 Task: Research Airbnb properties in Ar Rahad, Sudan from 8th November, 2023 to 19th November, 2023 for 1 adult. Place can be shared room with 1  bedroom having 1 bed and 1 bathroom. Property type can be hotel. Look for 4 properties as per requirement.
Action: Mouse moved to (482, 108)
Screenshot: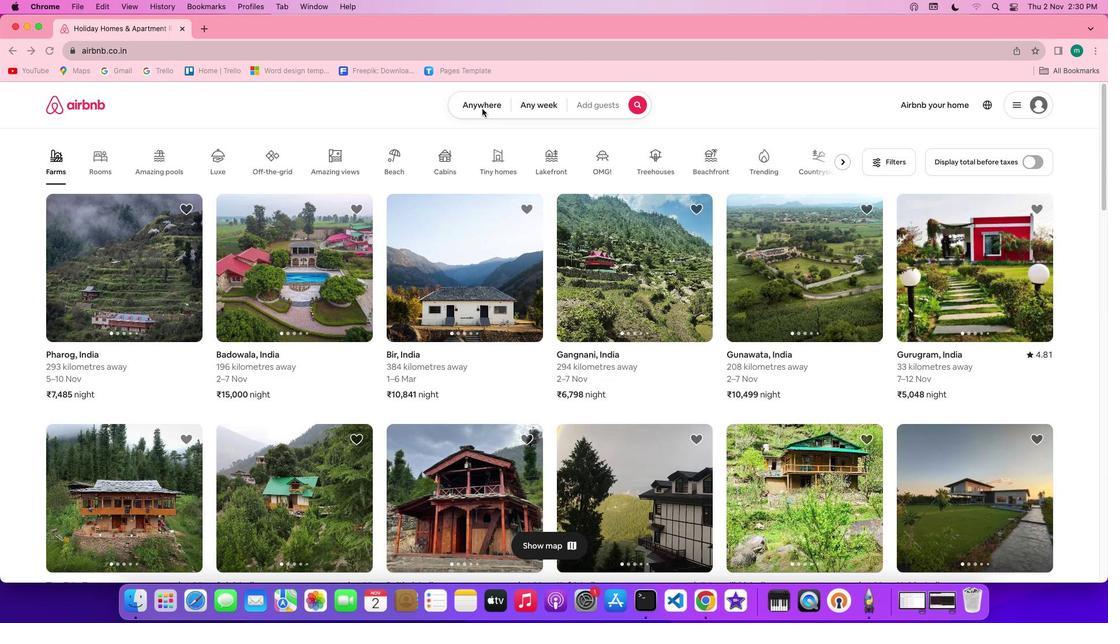 
Action: Mouse pressed left at (482, 108)
Screenshot: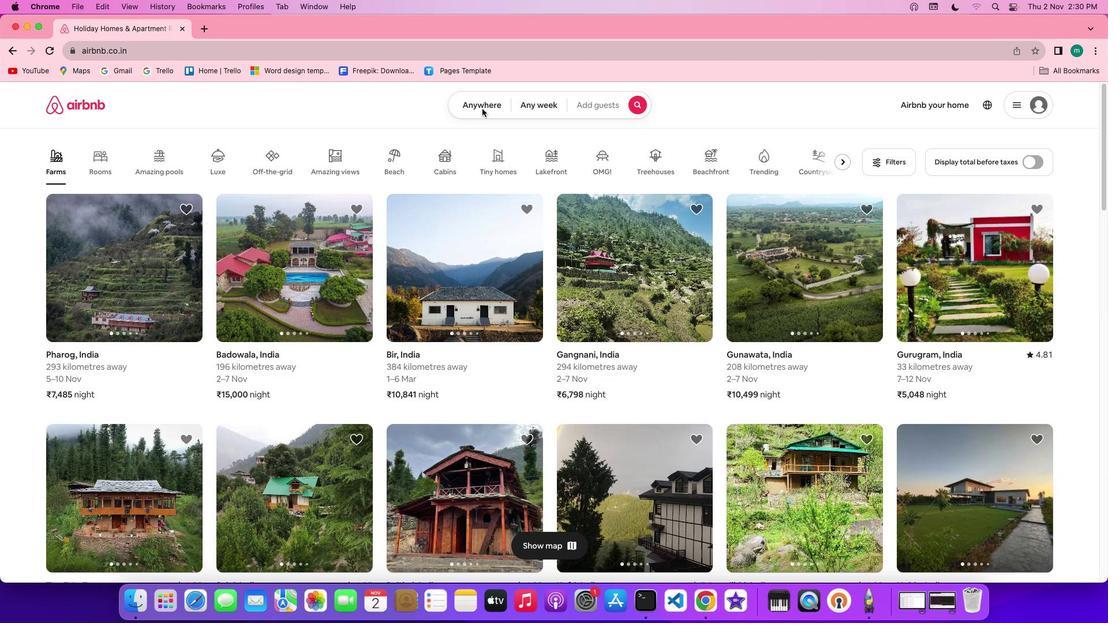 
Action: Mouse pressed left at (482, 108)
Screenshot: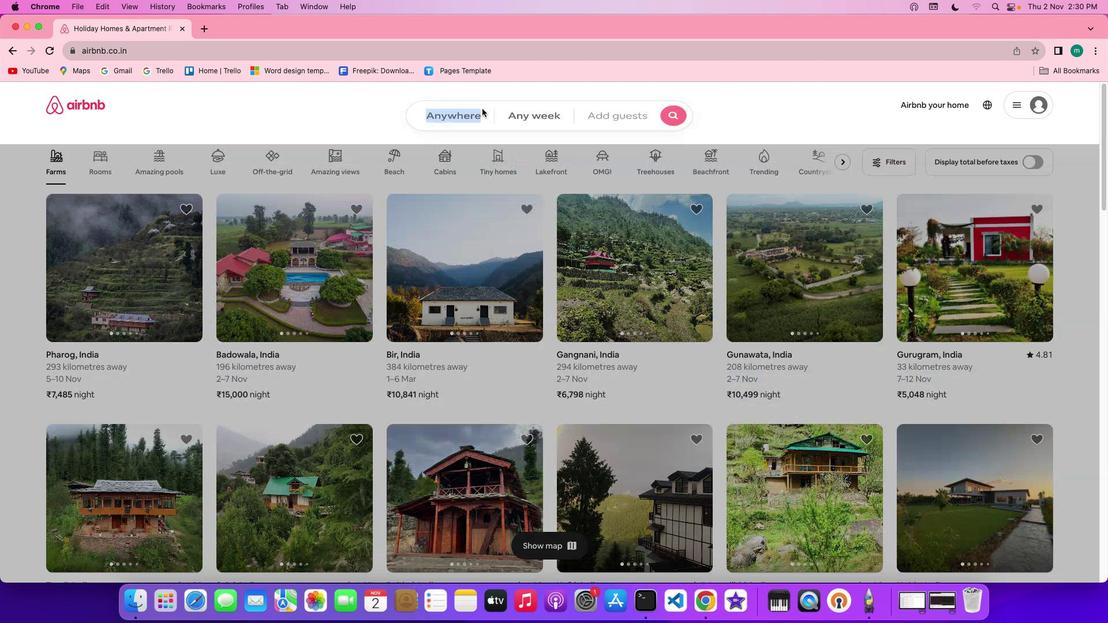 
Action: Mouse moved to (406, 149)
Screenshot: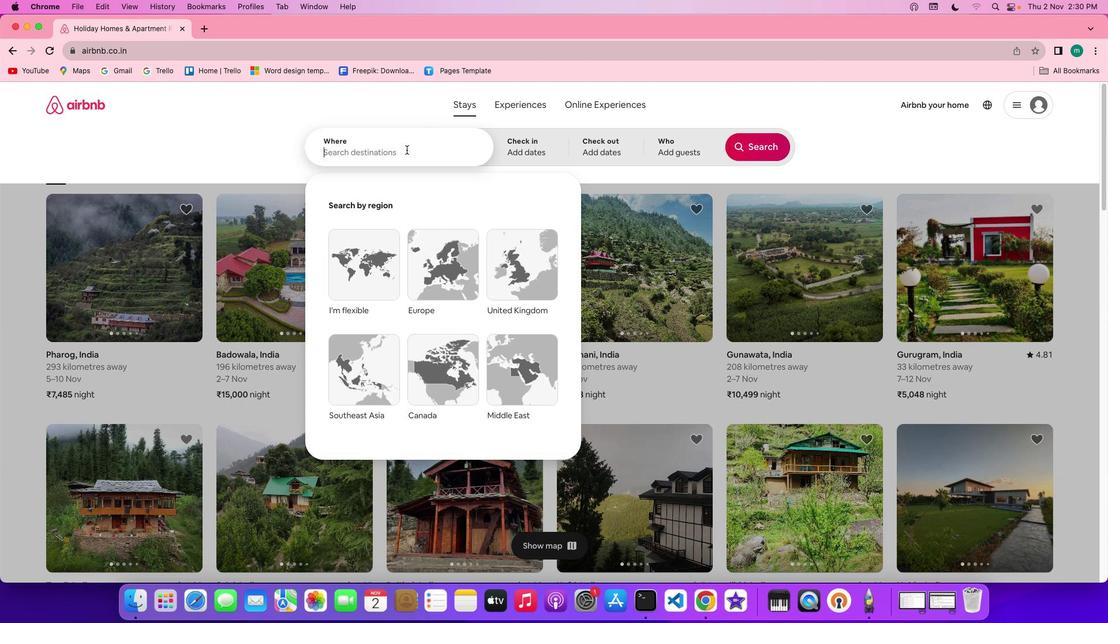 
Action: Key pressed Key.shift'A''r'Key.spaceKey.shift'R''a''h''a''d'','Key.spaceKey.shift'S''u''d''a''n'
Screenshot: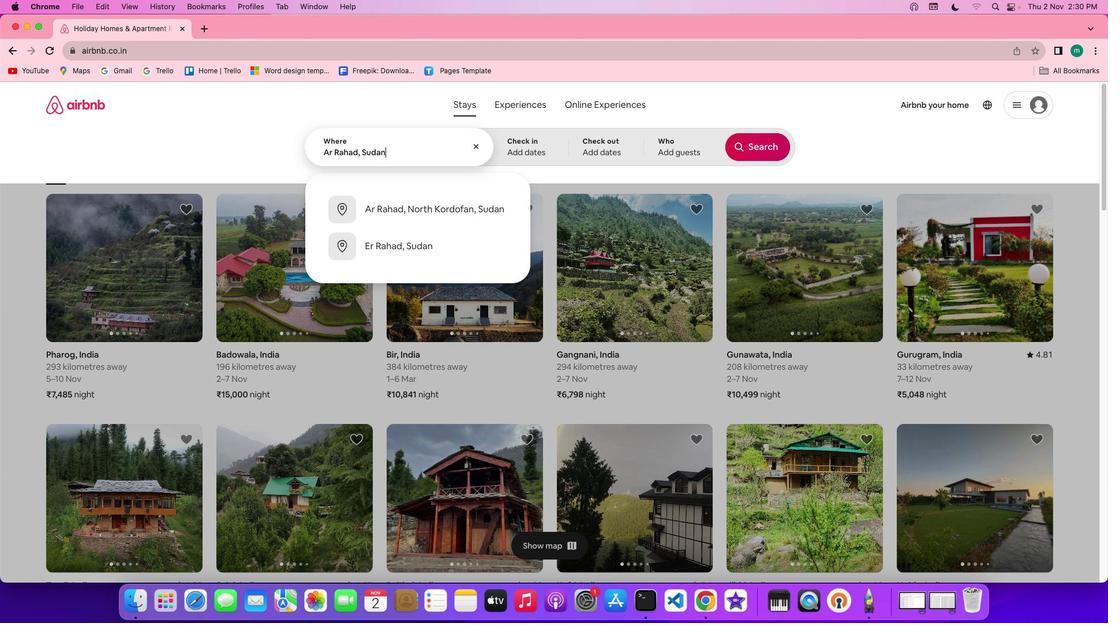 
Action: Mouse moved to (521, 147)
Screenshot: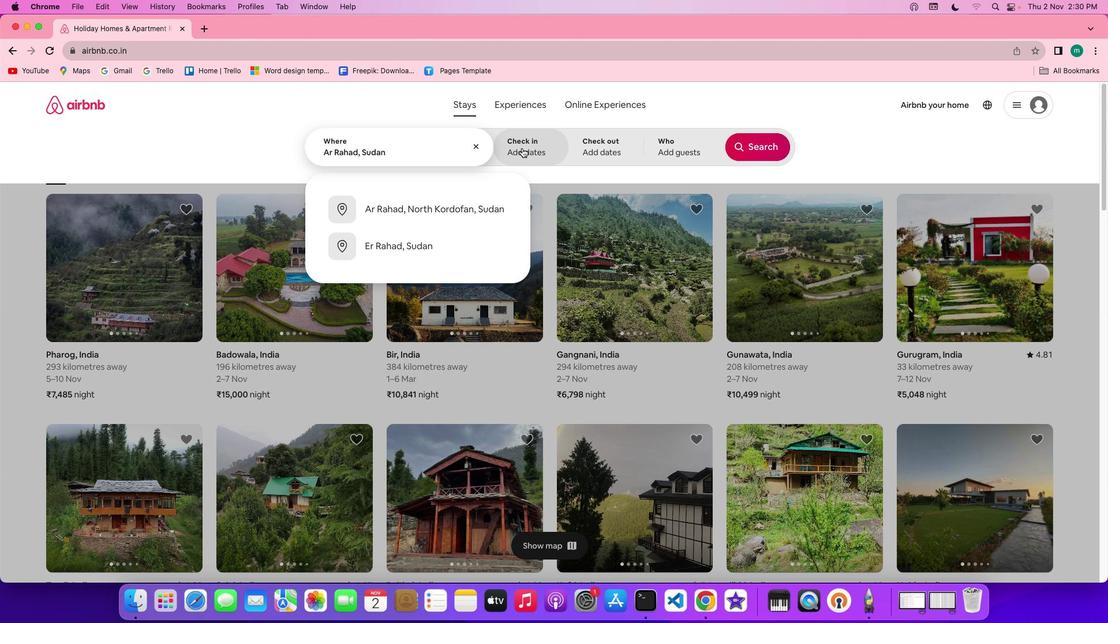 
Action: Mouse pressed left at (521, 147)
Screenshot: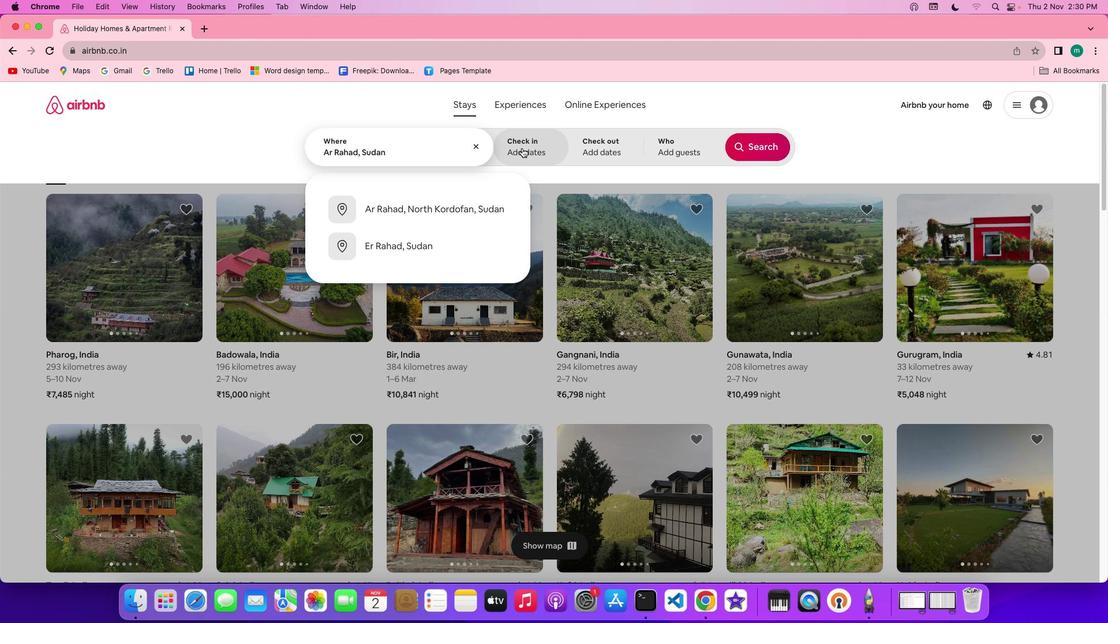 
Action: Mouse moved to (439, 315)
Screenshot: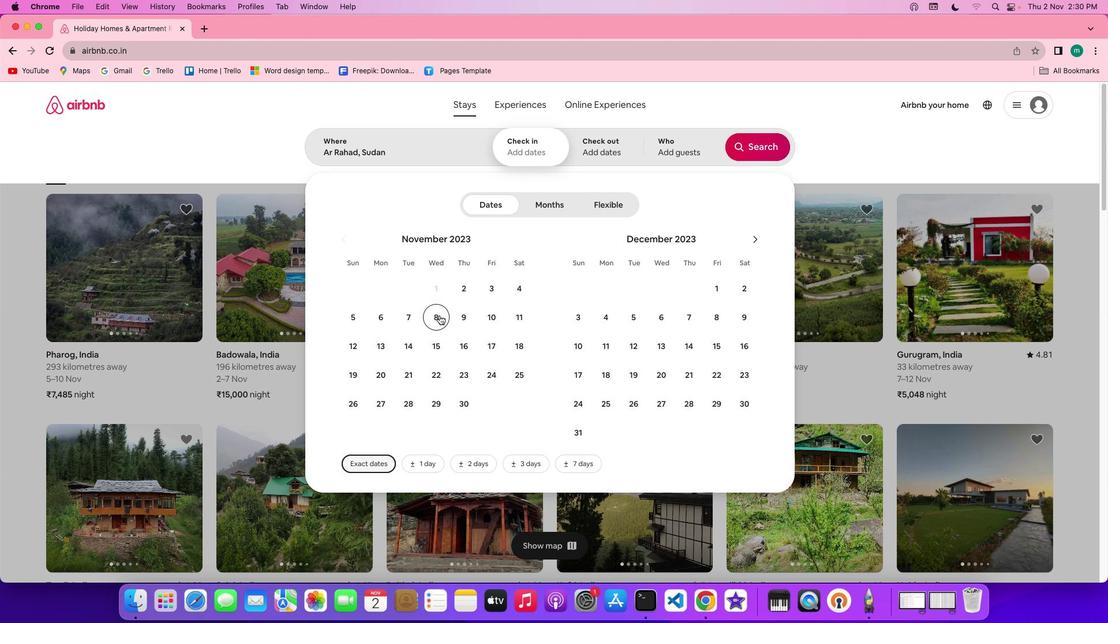 
Action: Mouse pressed left at (439, 315)
Screenshot: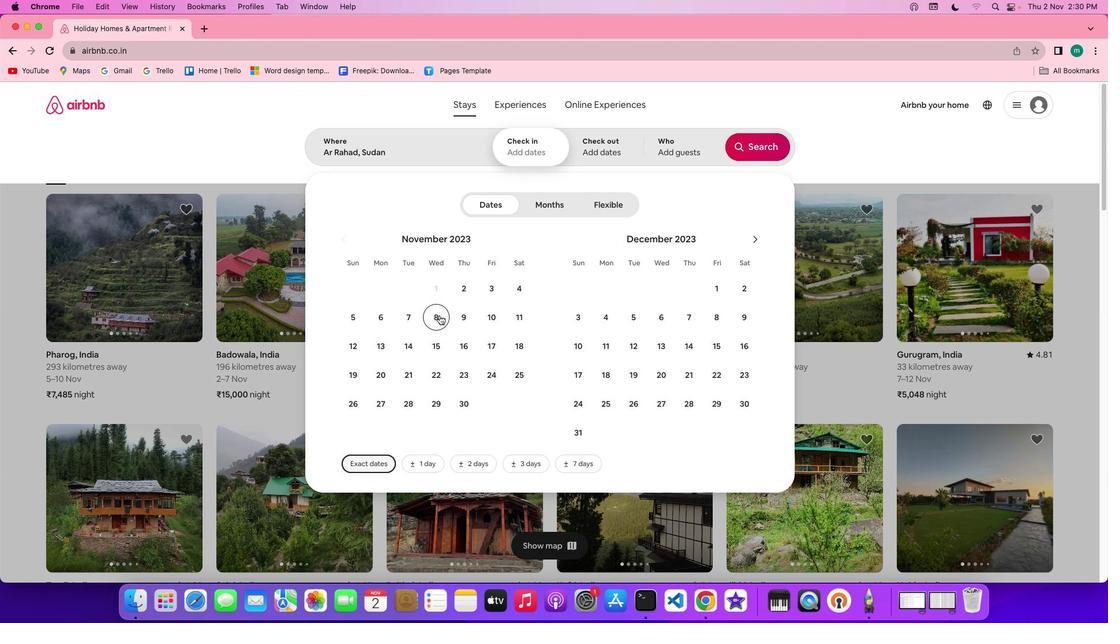 
Action: Mouse moved to (352, 372)
Screenshot: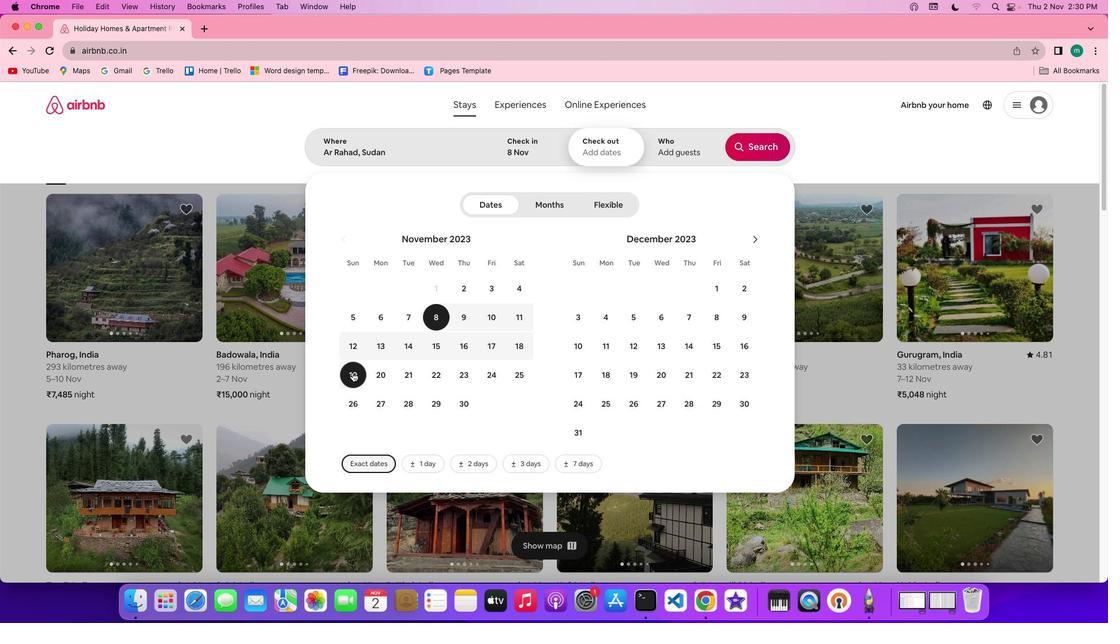 
Action: Mouse pressed left at (352, 372)
Screenshot: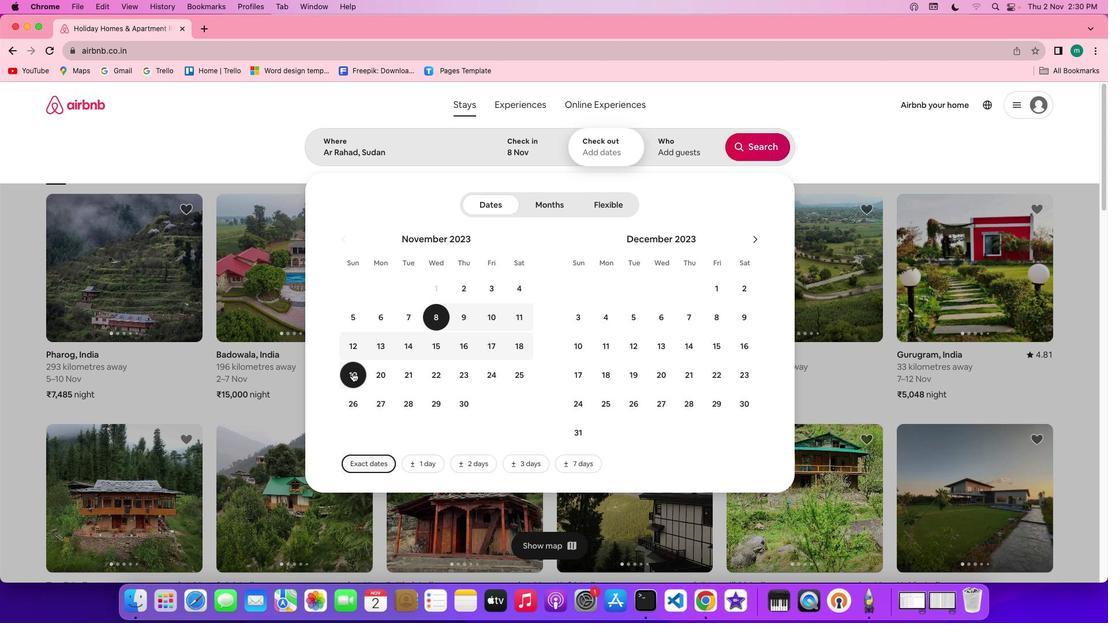 
Action: Mouse moved to (677, 155)
Screenshot: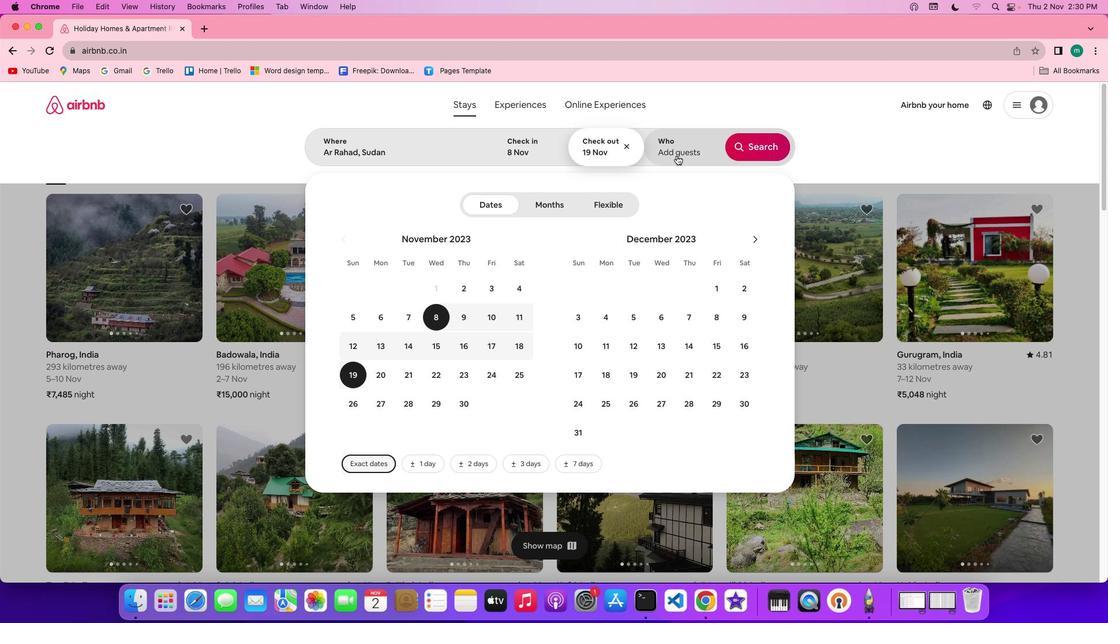 
Action: Mouse pressed left at (677, 155)
Screenshot: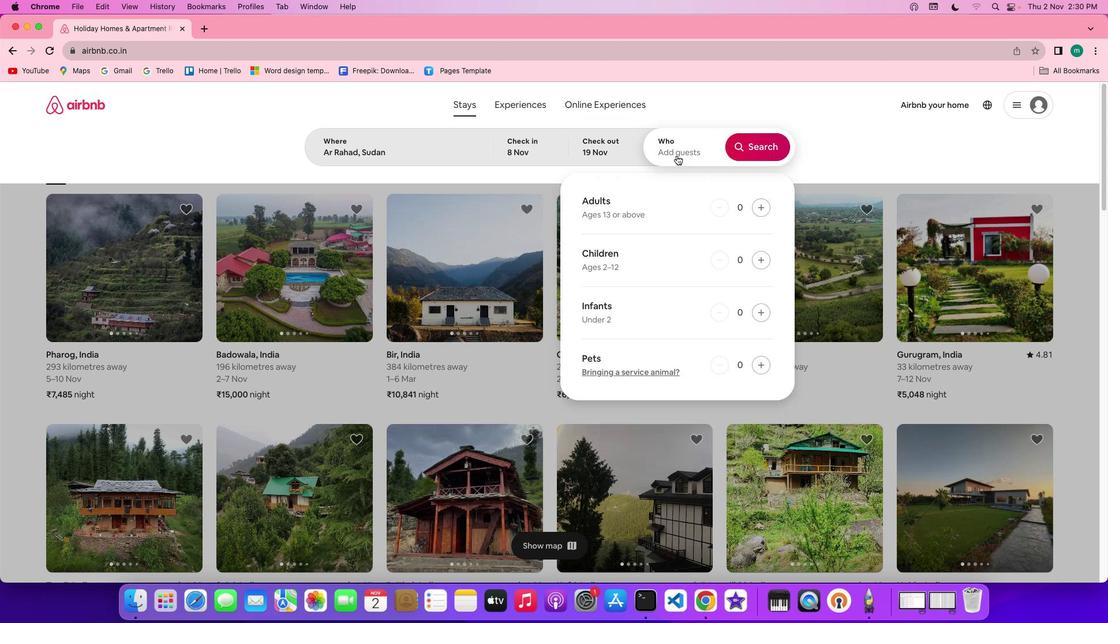 
Action: Mouse moved to (763, 212)
Screenshot: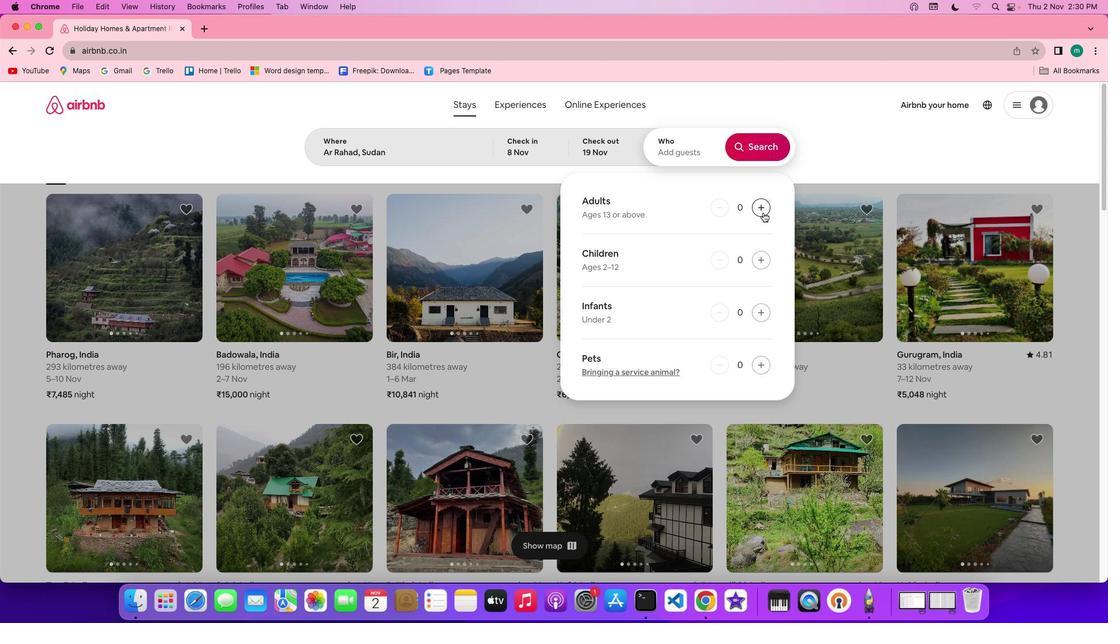 
Action: Mouse pressed left at (763, 212)
Screenshot: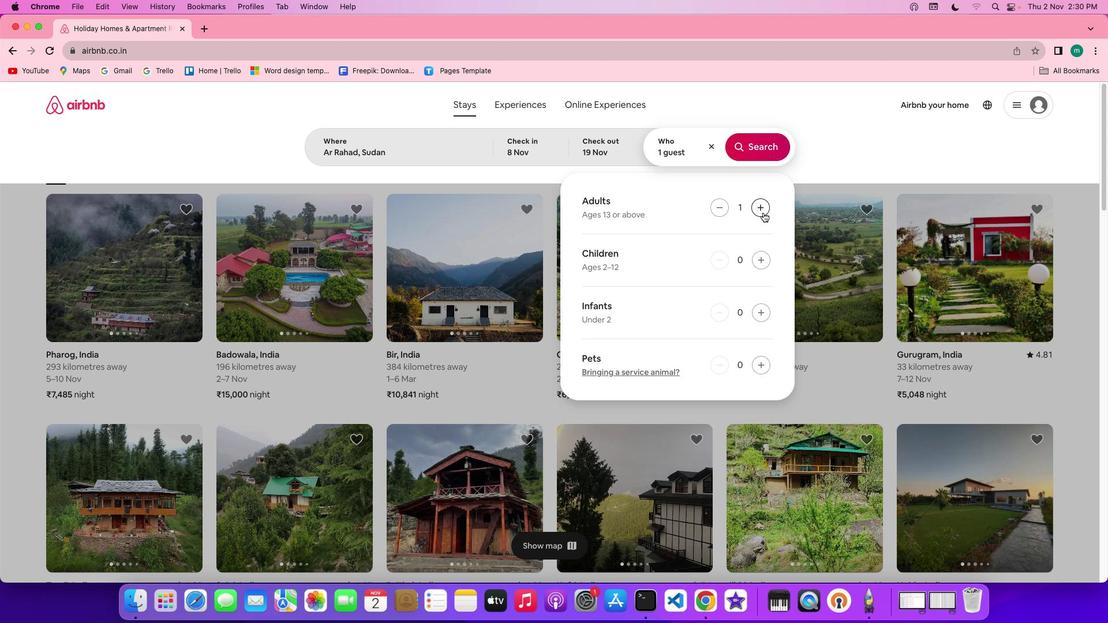 
Action: Mouse moved to (763, 154)
Screenshot: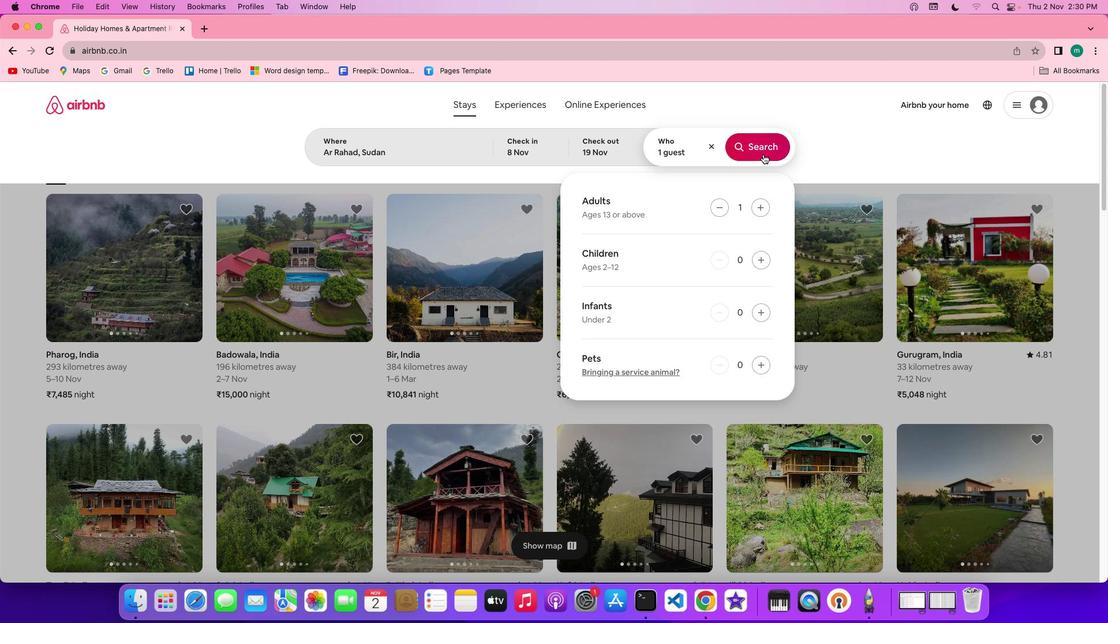
Action: Mouse pressed left at (763, 154)
Screenshot: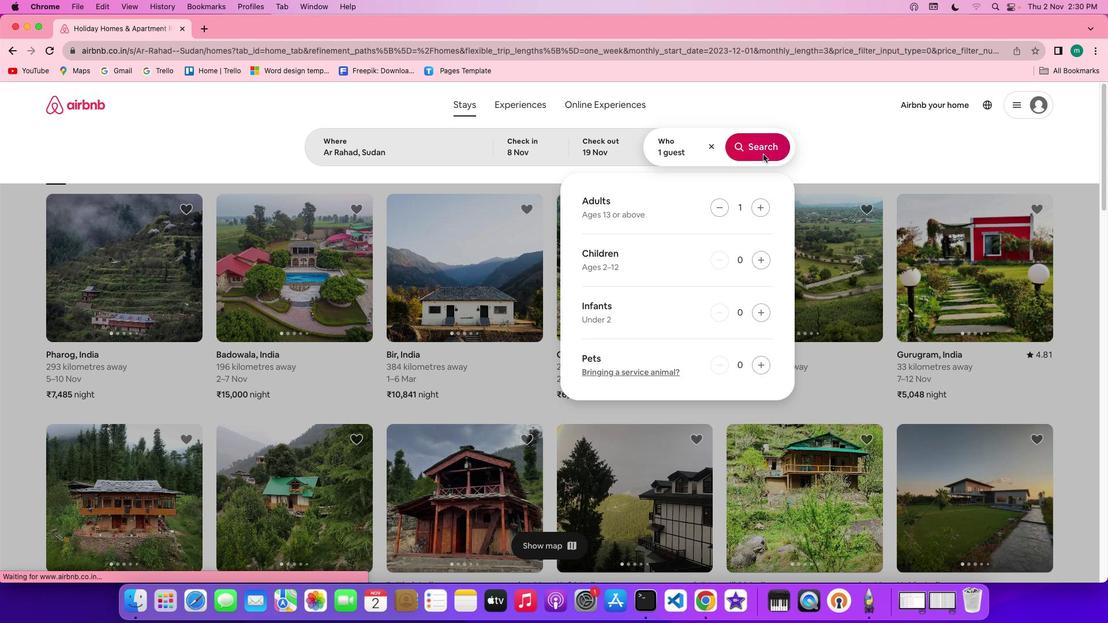 
Action: Mouse moved to (939, 150)
Screenshot: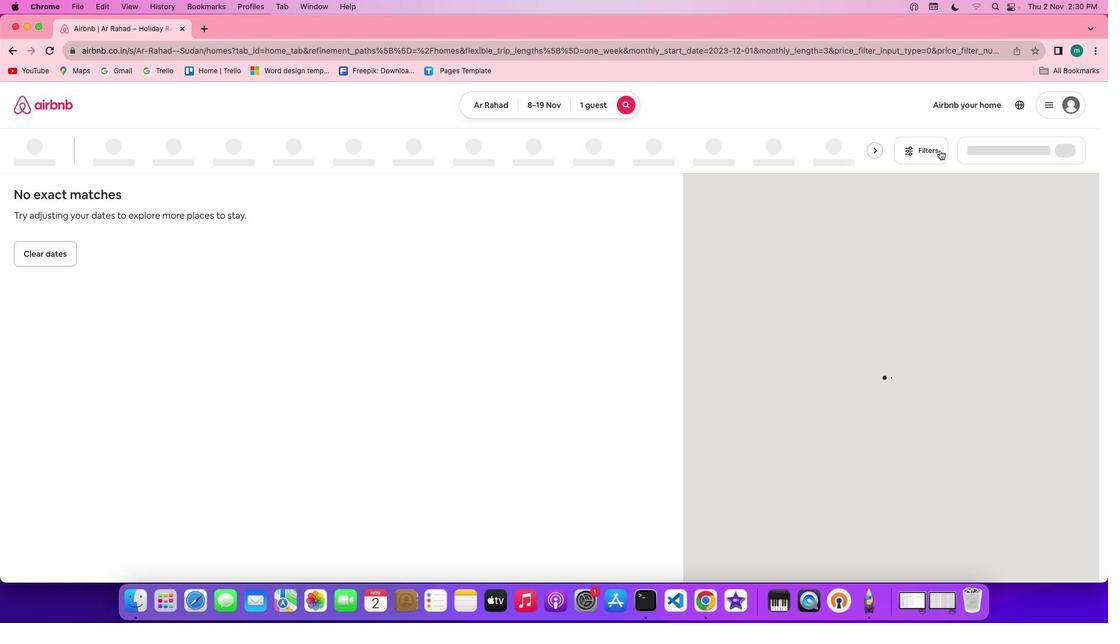 
Action: Mouse pressed left at (939, 150)
Screenshot: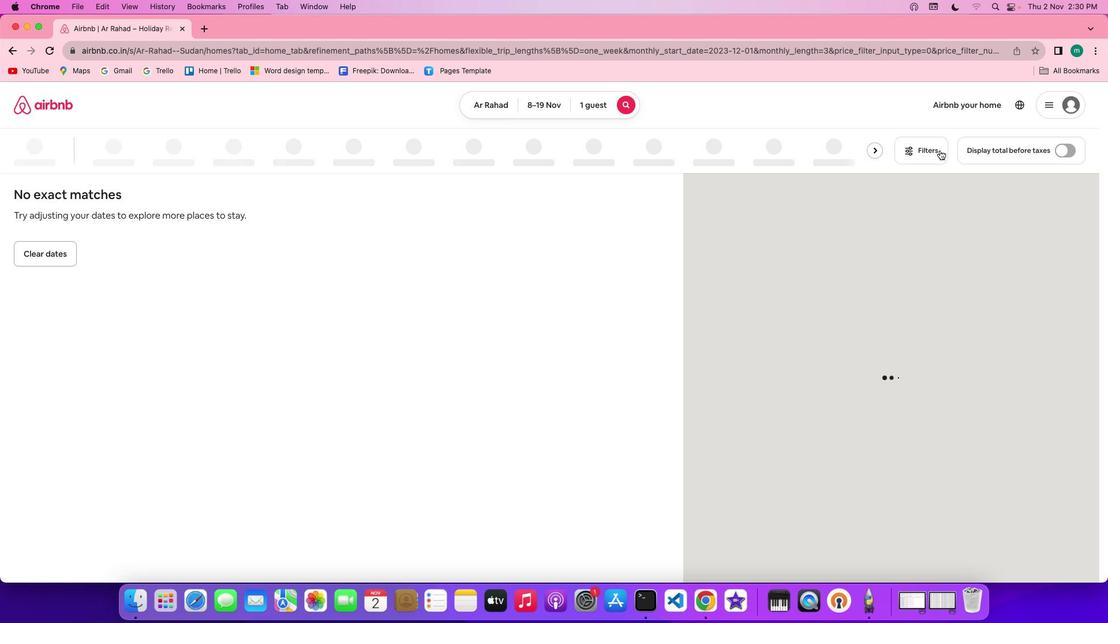 
Action: Mouse moved to (917, 148)
Screenshot: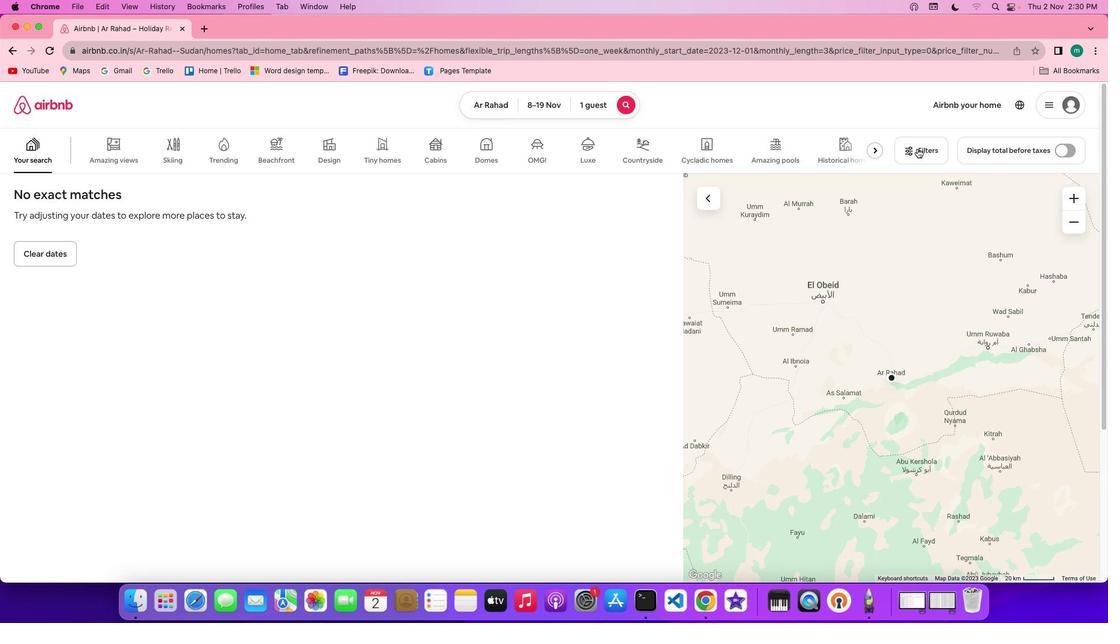 
Action: Mouse pressed left at (917, 148)
Screenshot: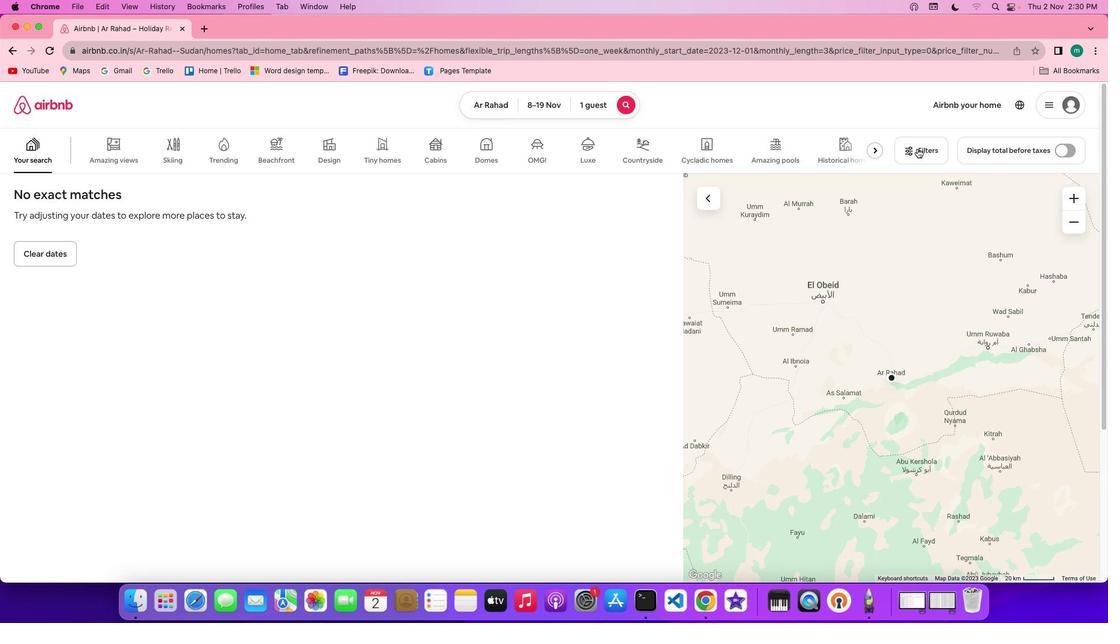 
Action: Mouse moved to (909, 148)
Screenshot: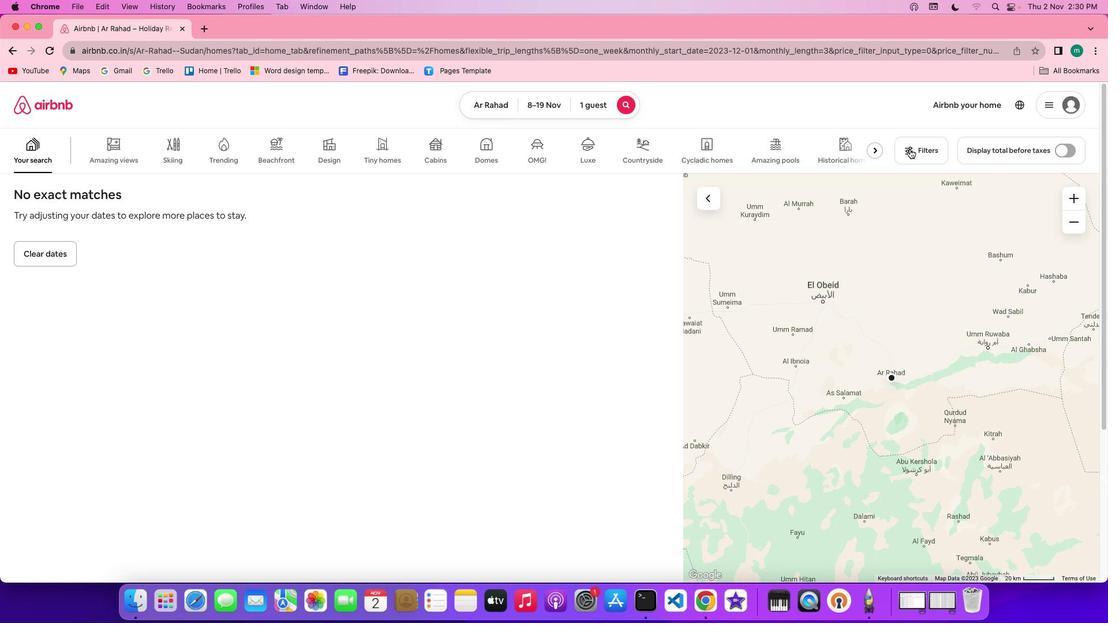 
Action: Mouse pressed left at (909, 148)
Screenshot: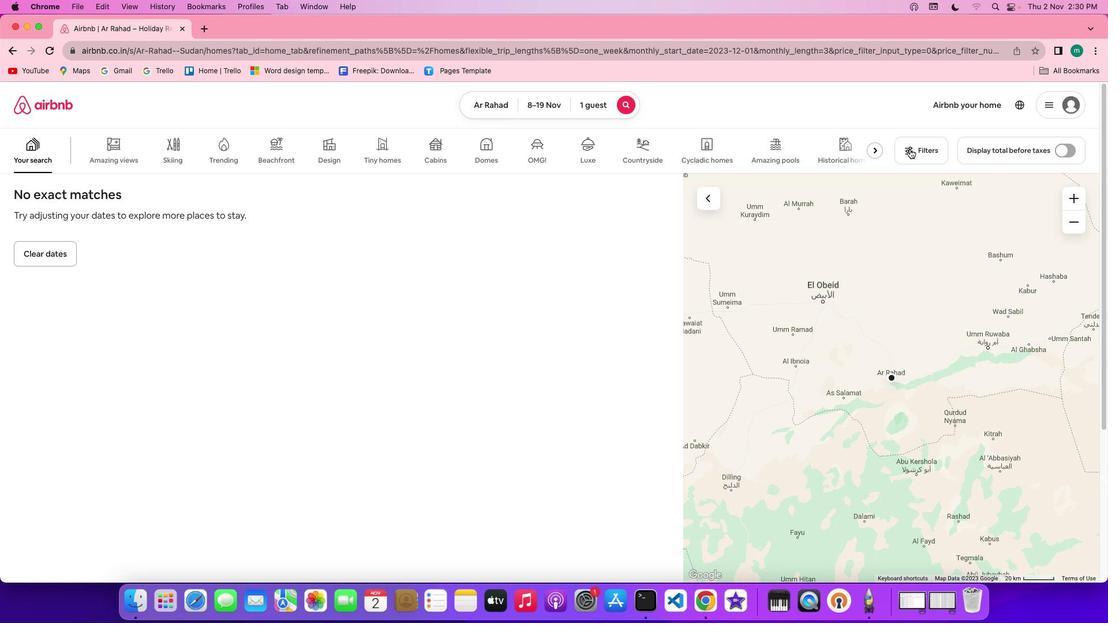 
Action: Mouse moved to (906, 151)
Screenshot: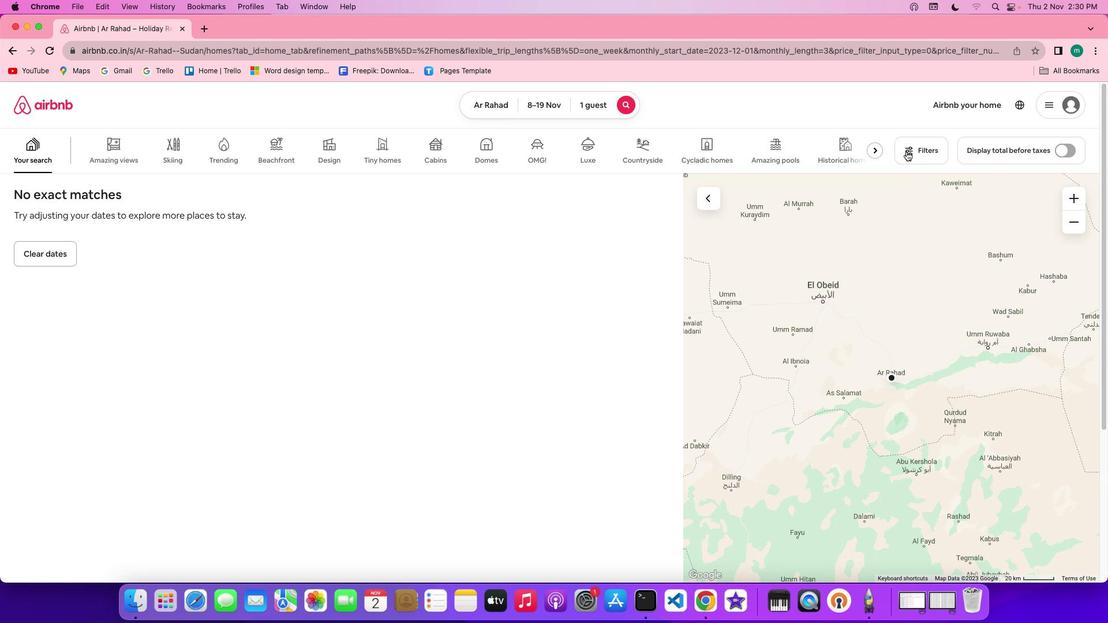 
Action: Mouse pressed left at (906, 151)
Screenshot: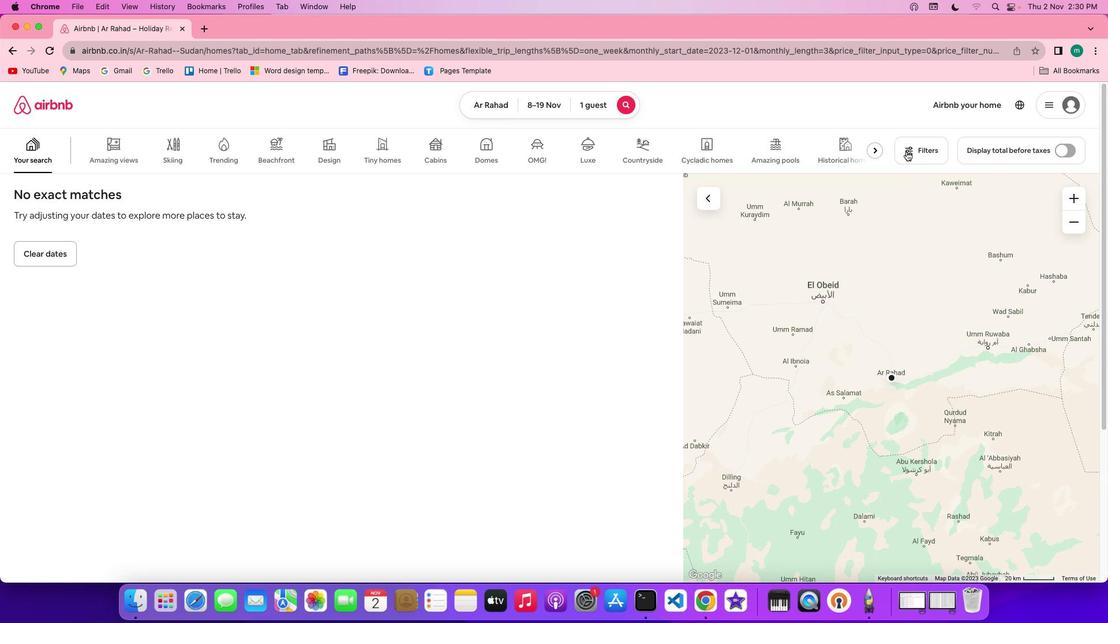 
Action: Mouse moved to (656, 293)
Screenshot: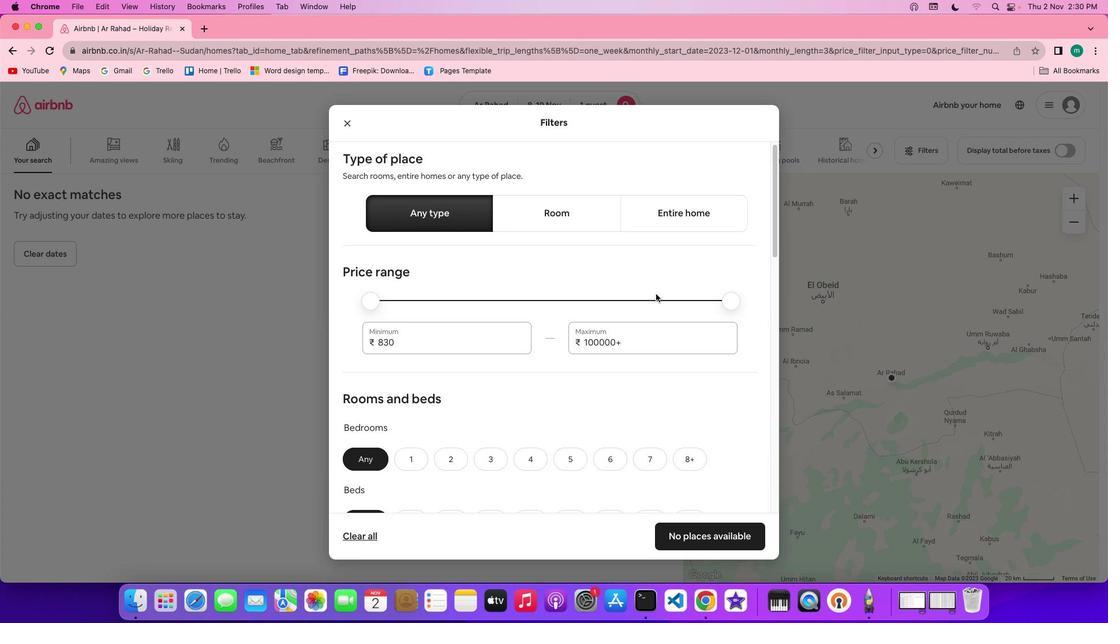 
Action: Mouse scrolled (656, 293) with delta (0, 0)
Screenshot: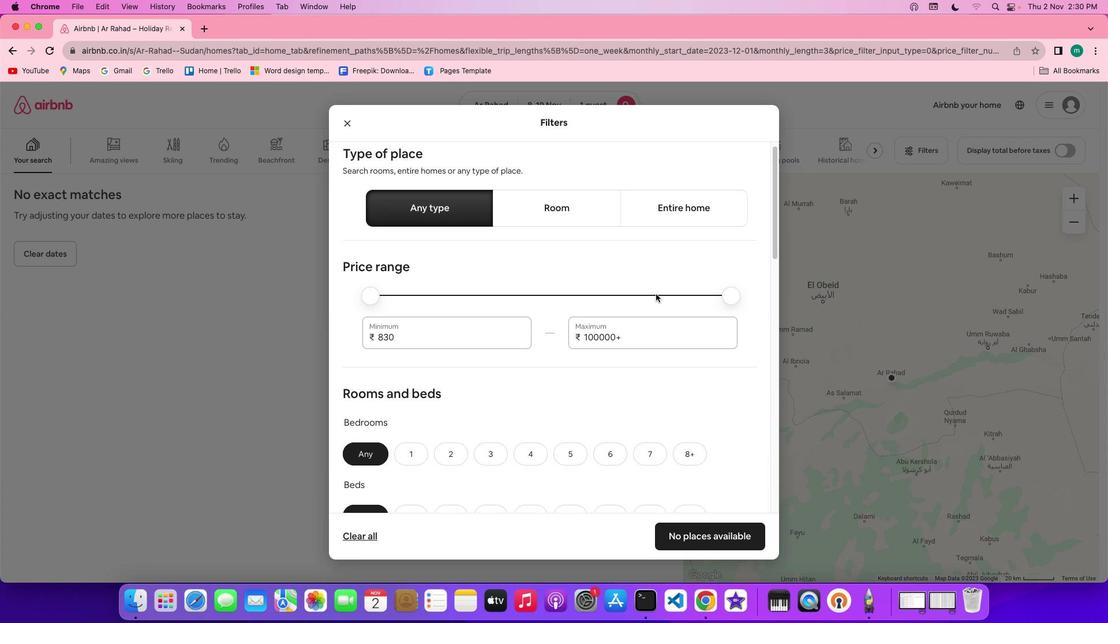 
Action: Mouse scrolled (656, 293) with delta (0, 0)
Screenshot: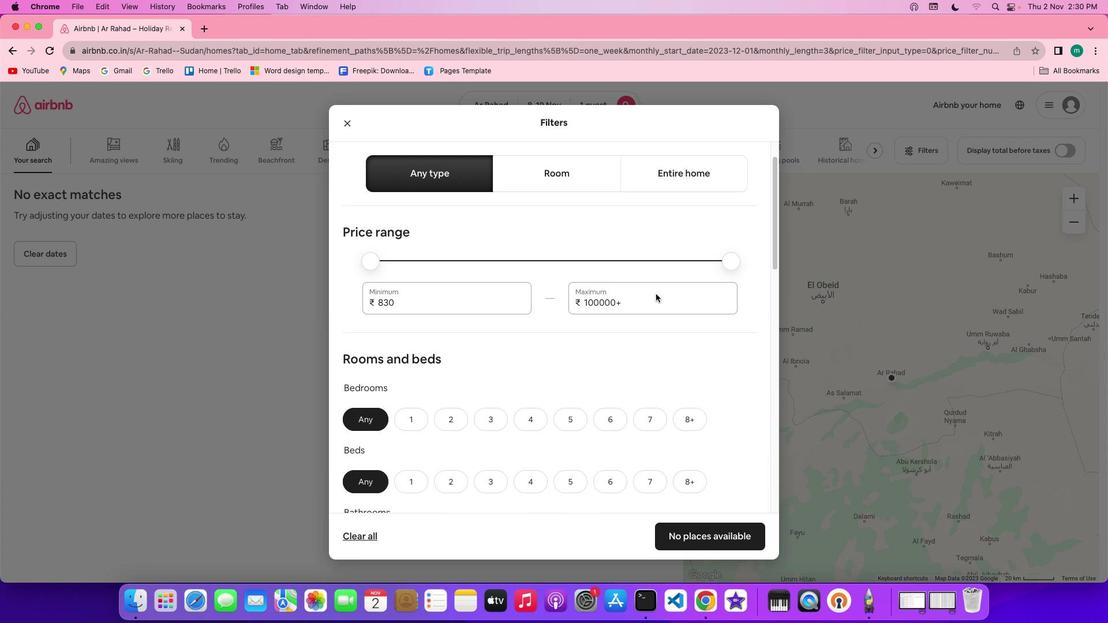 
Action: Mouse scrolled (656, 293) with delta (0, -1)
Screenshot: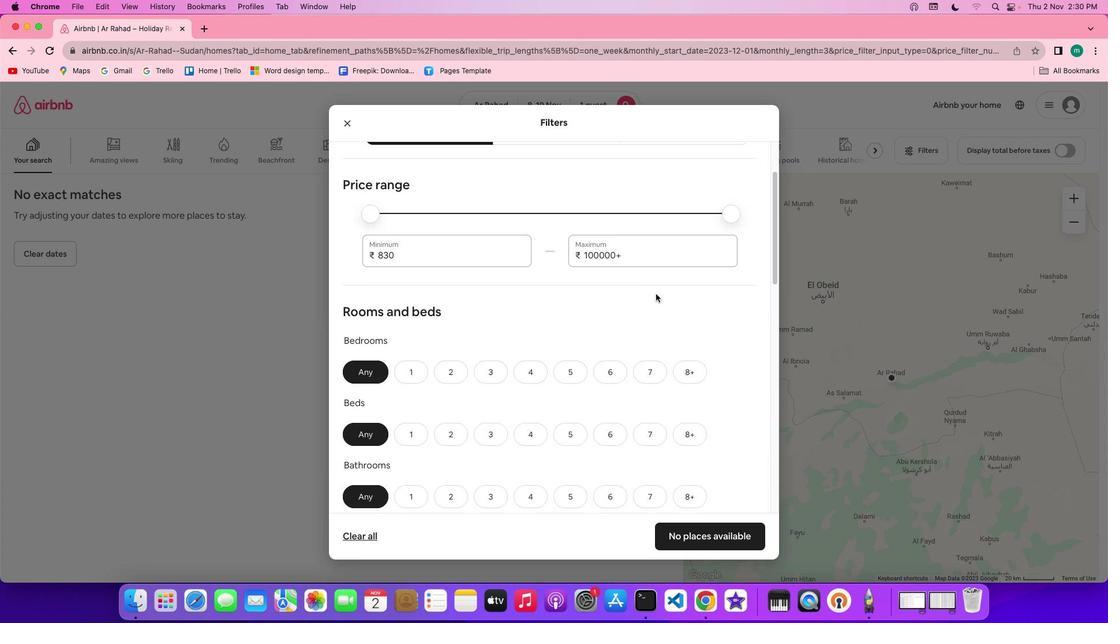 
Action: Mouse scrolled (656, 293) with delta (0, -2)
Screenshot: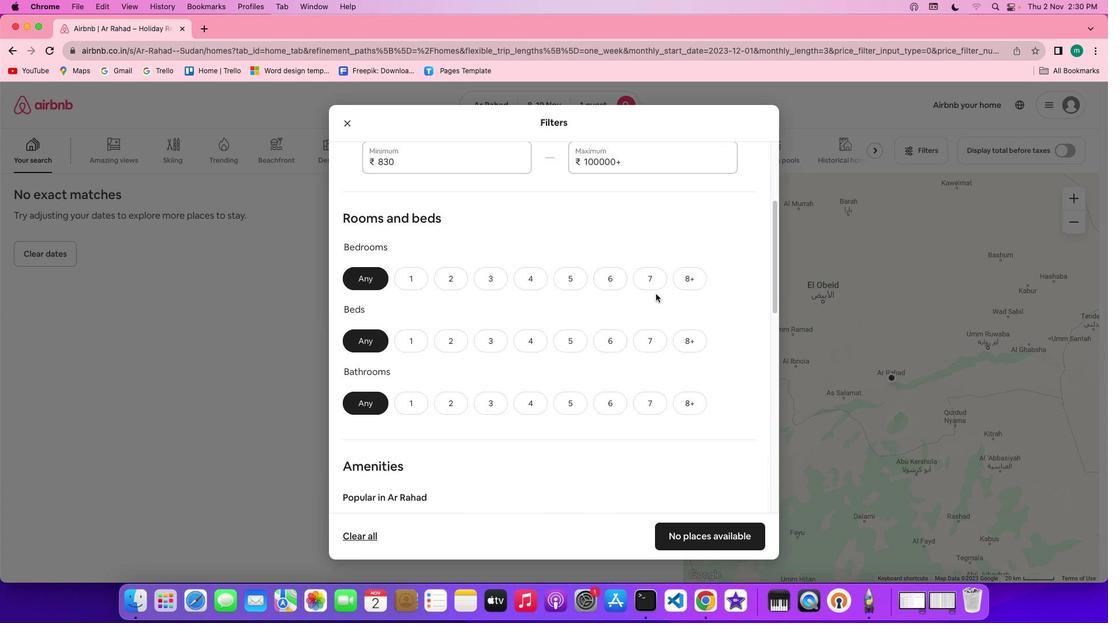 
Action: Mouse scrolled (656, 293) with delta (0, 0)
Screenshot: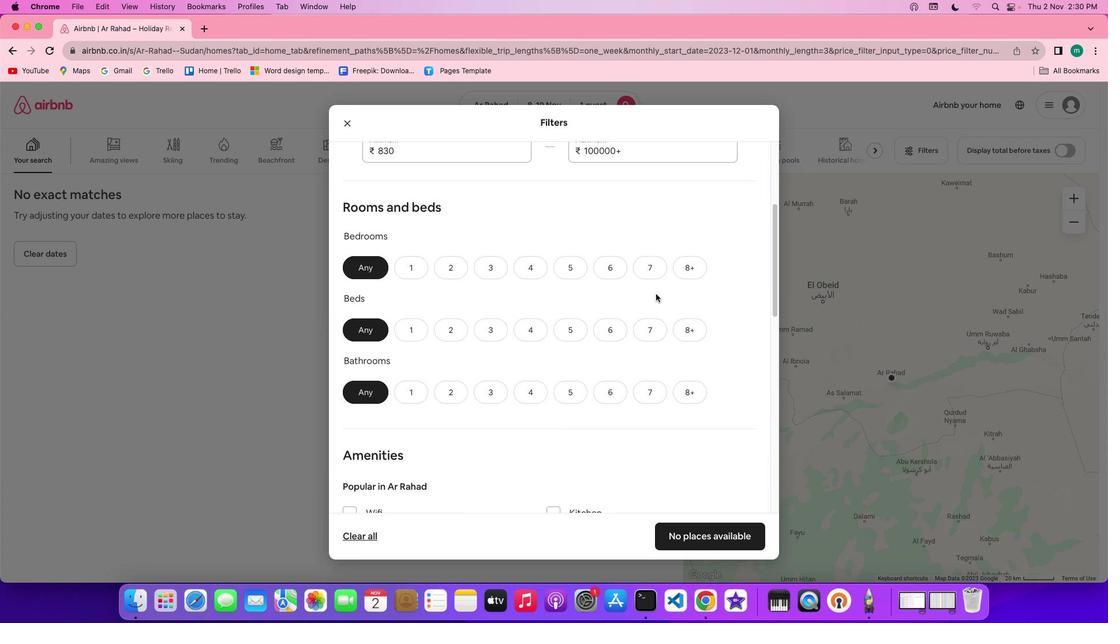 
Action: Mouse scrolled (656, 293) with delta (0, 0)
Screenshot: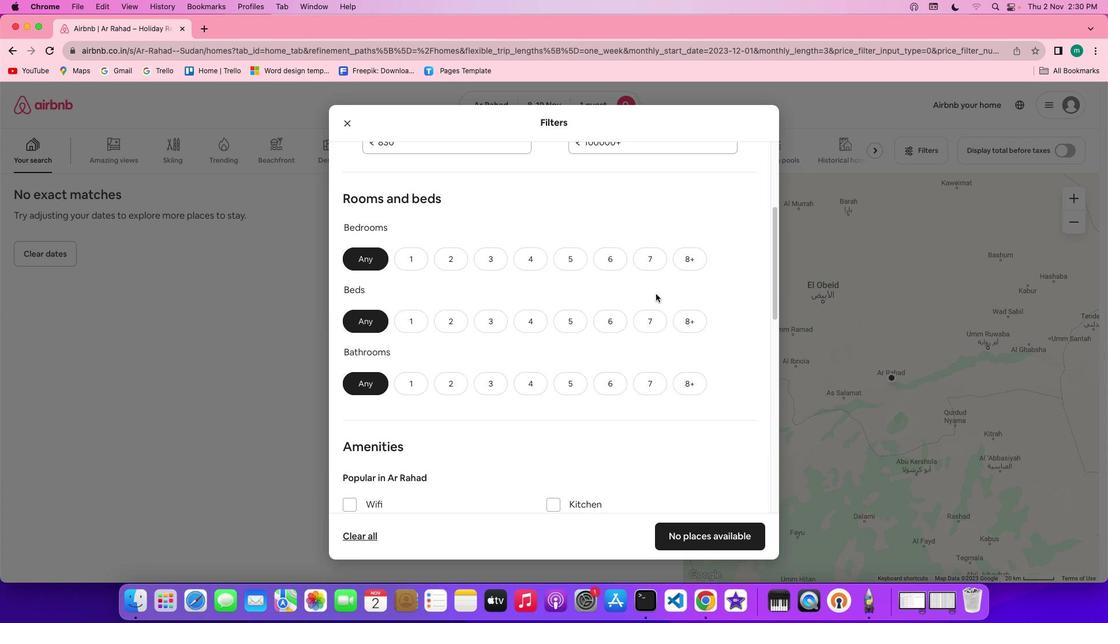 
Action: Mouse scrolled (656, 293) with delta (0, 0)
Screenshot: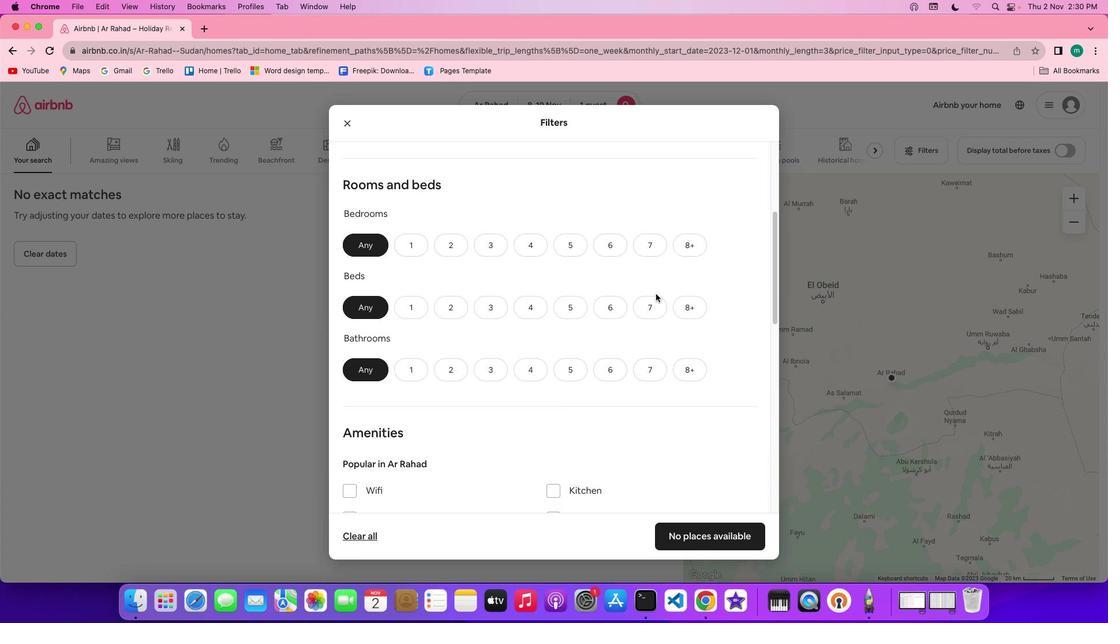 
Action: Mouse scrolled (656, 293) with delta (0, 0)
Screenshot: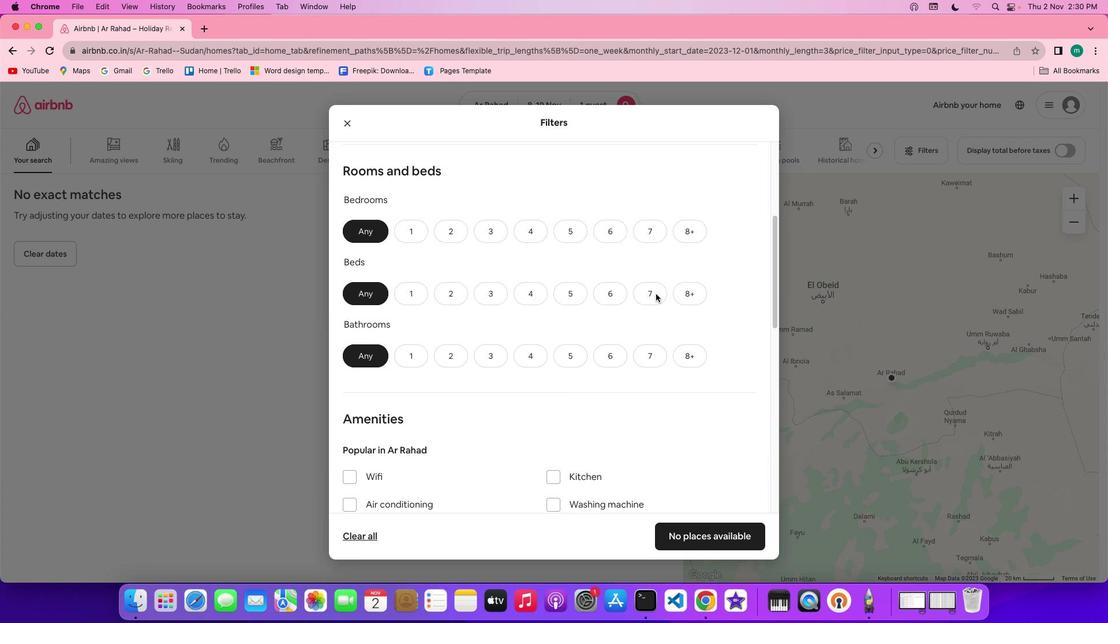 
Action: Mouse scrolled (656, 293) with delta (0, 0)
Screenshot: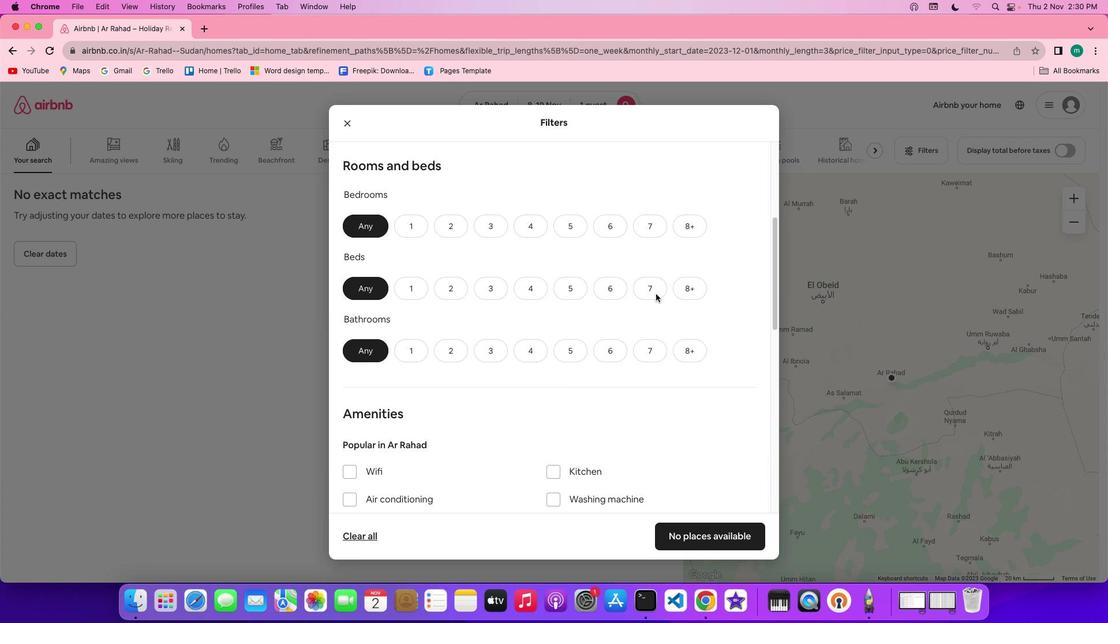 
Action: Mouse scrolled (656, 293) with delta (0, 0)
Screenshot: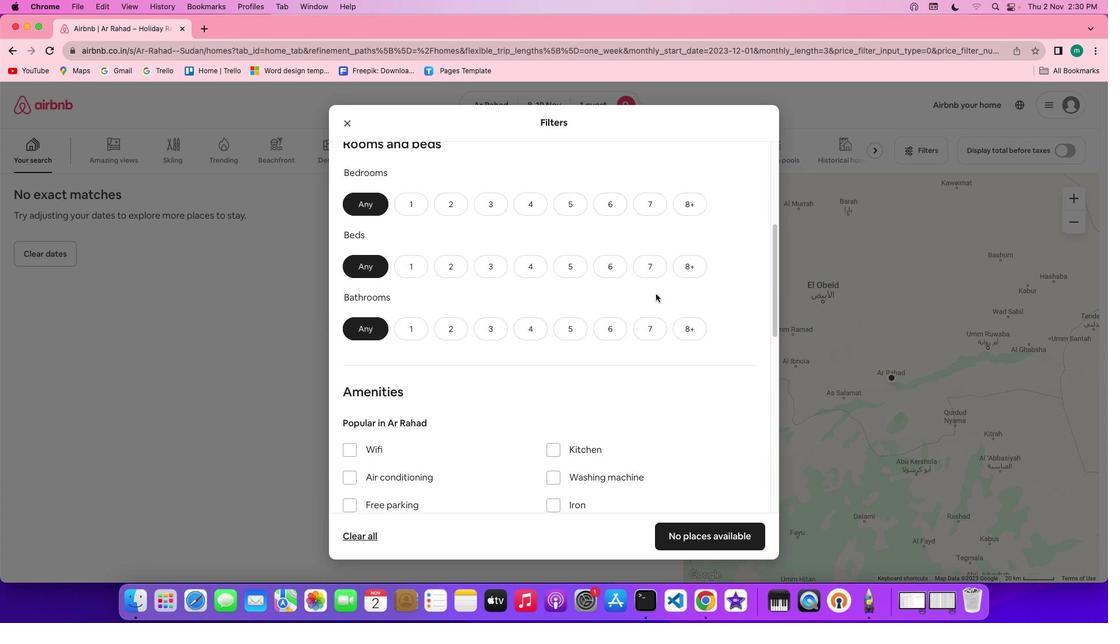 
Action: Mouse scrolled (656, 293) with delta (0, 0)
Screenshot: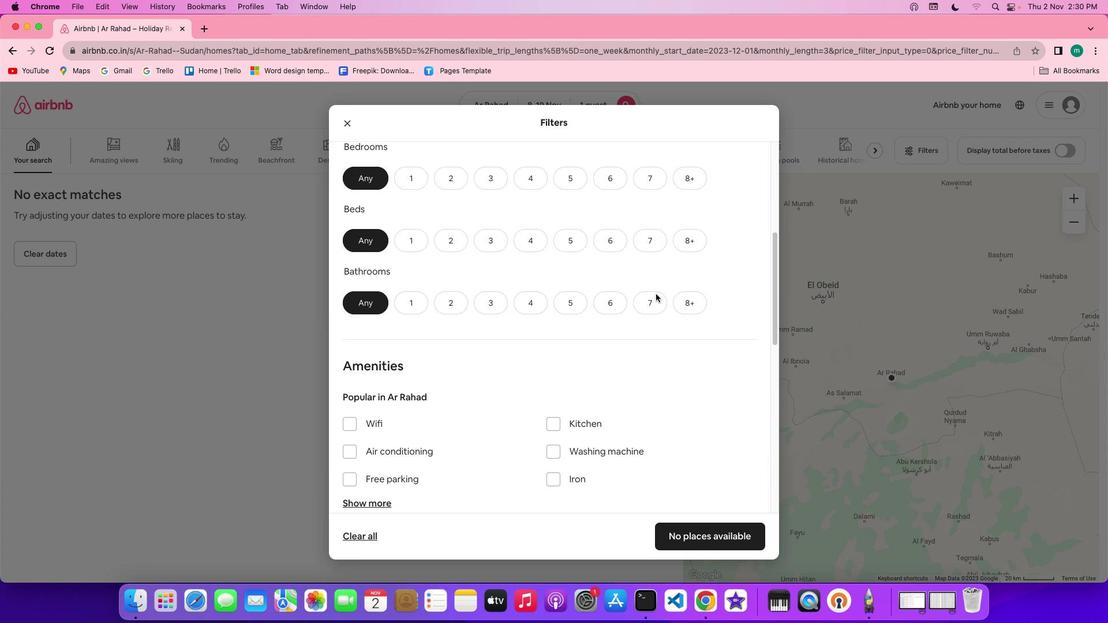 
Action: Mouse scrolled (656, 293) with delta (0, 0)
Screenshot: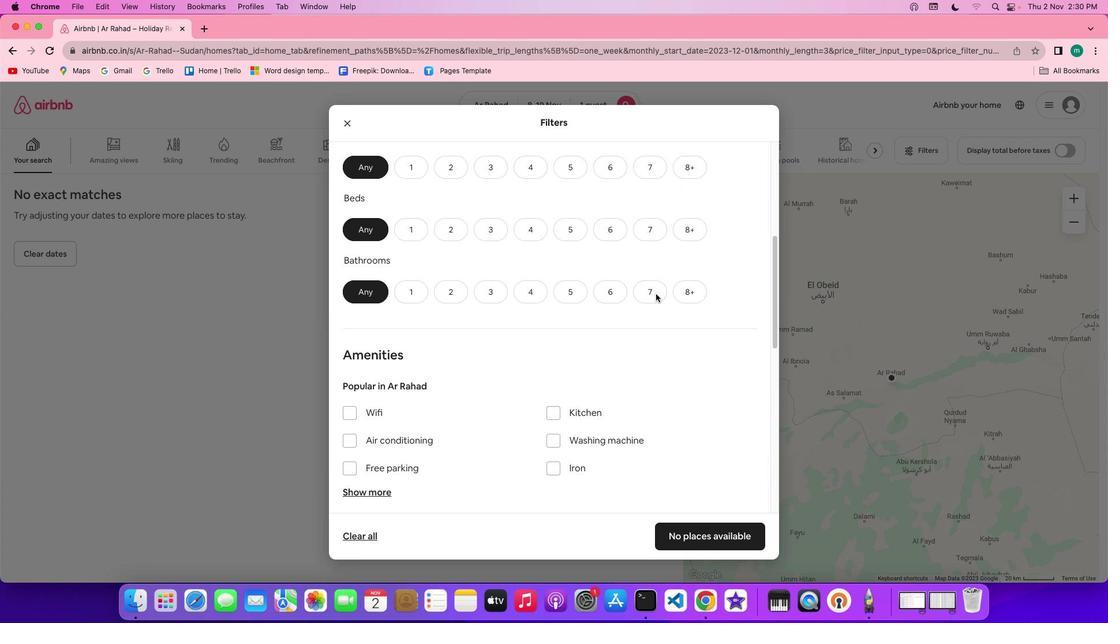 
Action: Mouse scrolled (656, 293) with delta (0, -1)
Screenshot: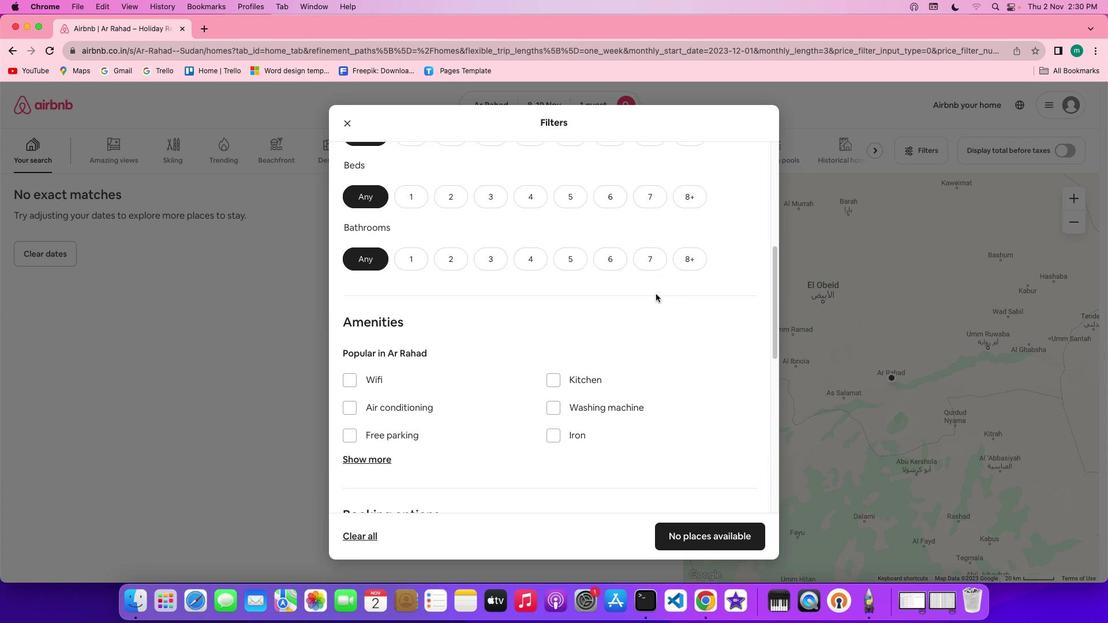 
Action: Mouse moved to (656, 293)
Screenshot: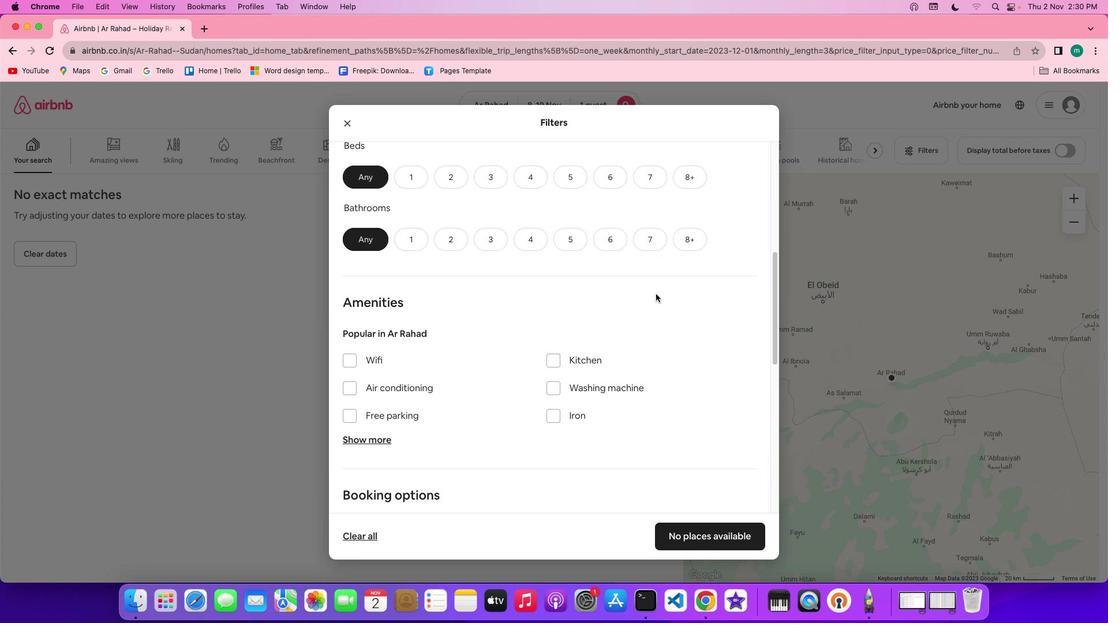 
Action: Mouse scrolled (656, 293) with delta (0, 0)
Screenshot: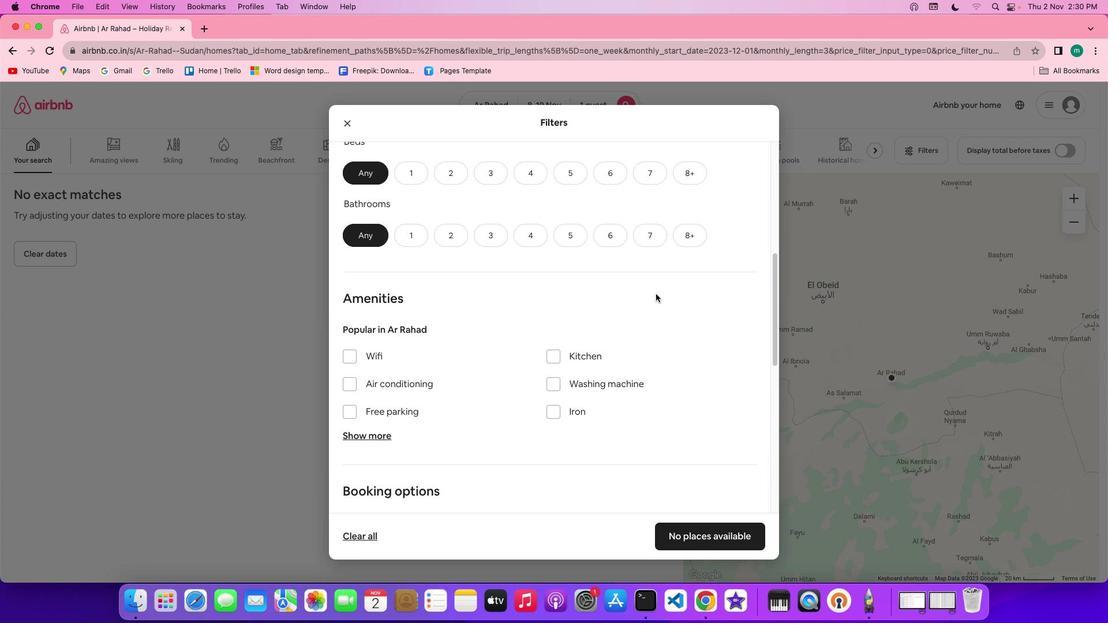 
Action: Mouse scrolled (656, 293) with delta (0, 0)
Screenshot: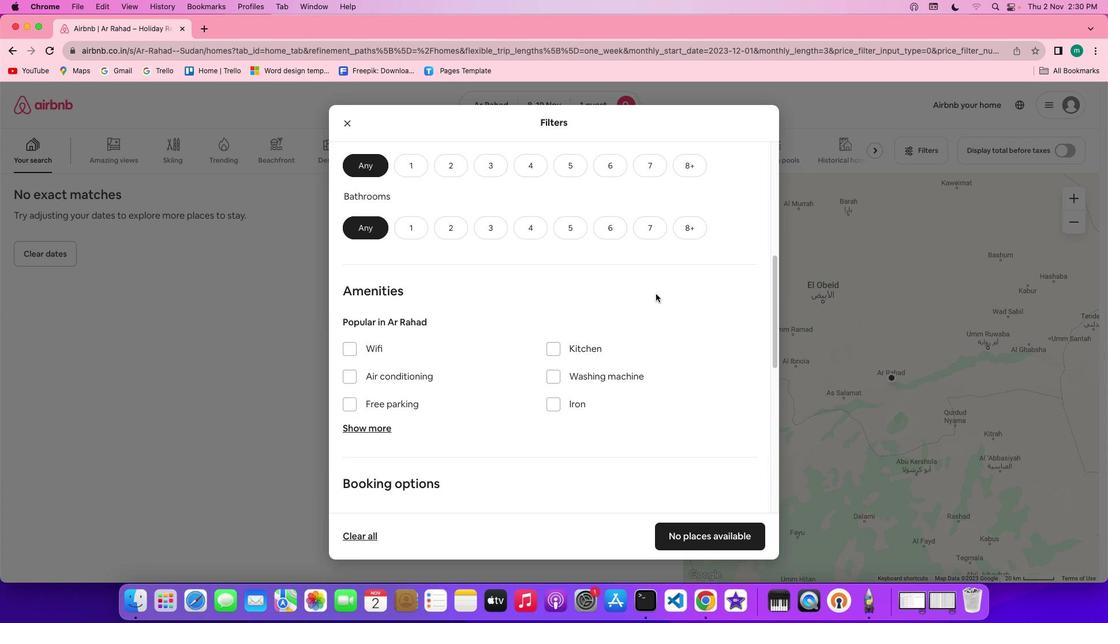 
Action: Mouse moved to (654, 293)
Screenshot: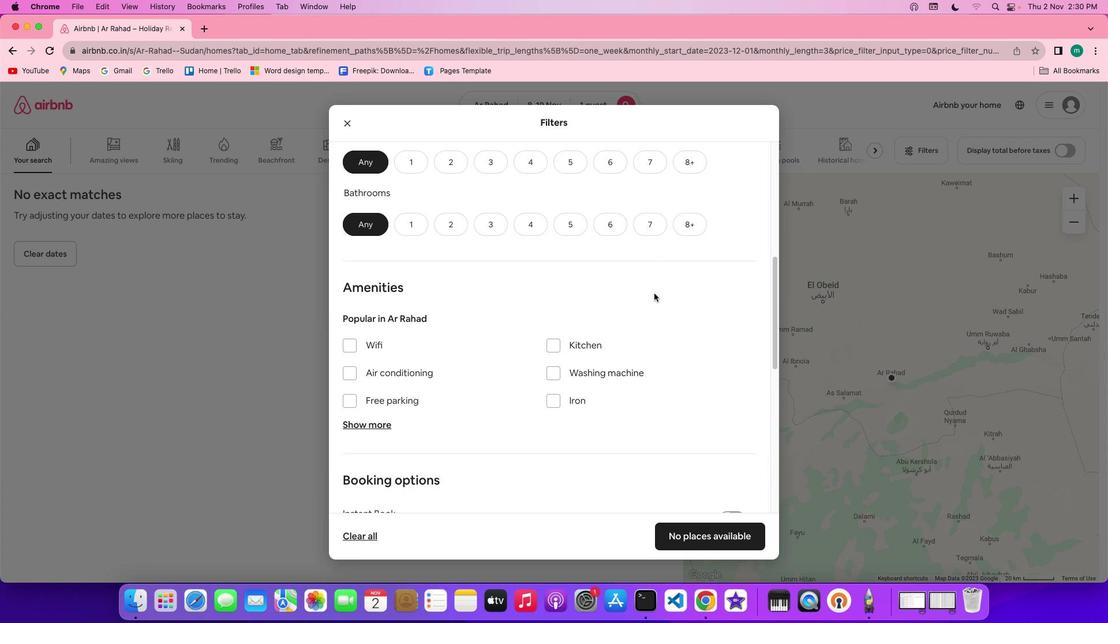 
Action: Mouse scrolled (654, 293) with delta (0, 0)
Screenshot: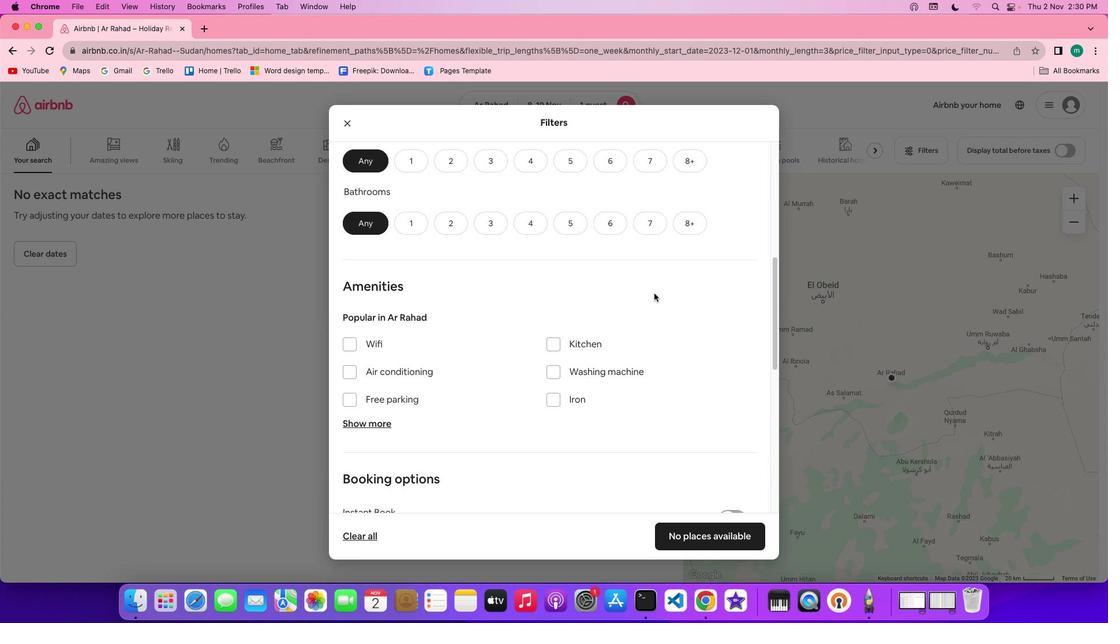 
Action: Mouse scrolled (654, 293) with delta (0, 0)
Screenshot: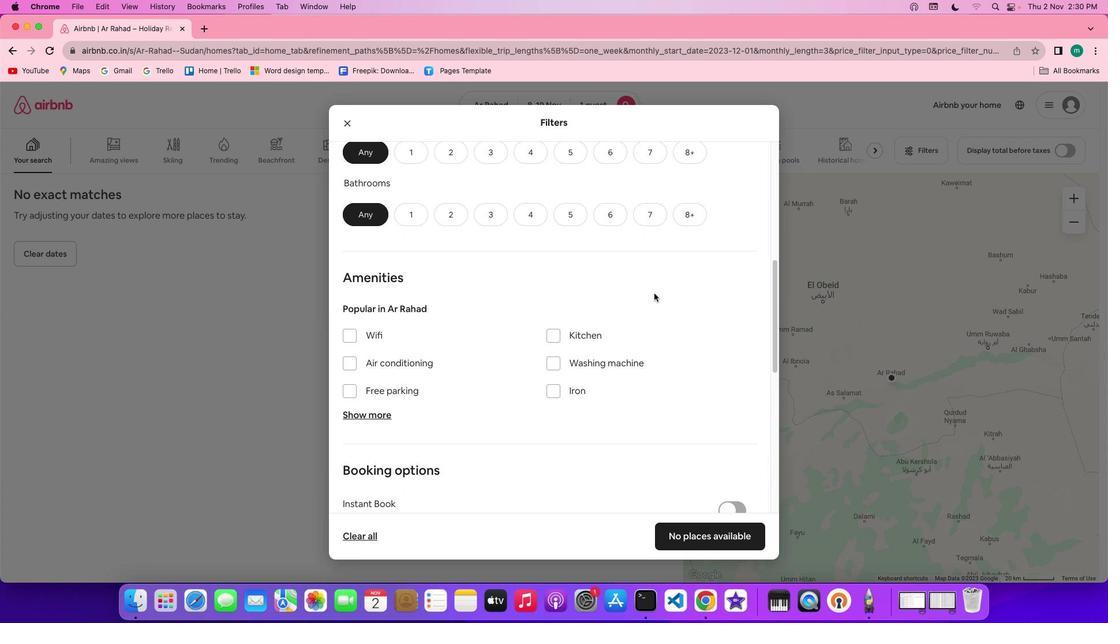 
Action: Mouse moved to (609, 263)
Screenshot: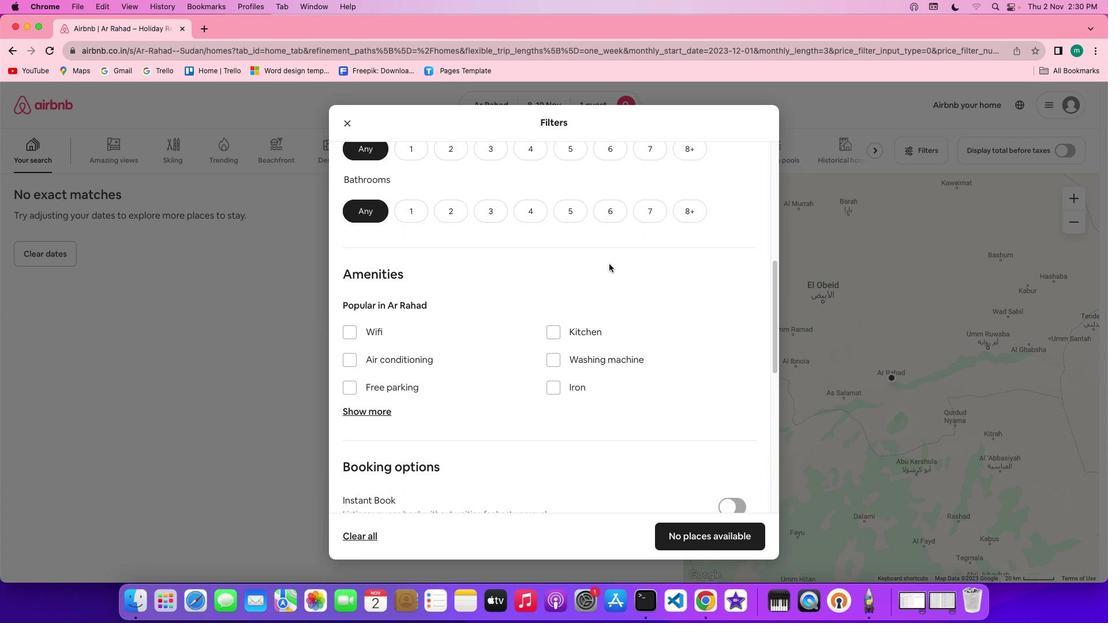 
Action: Mouse scrolled (609, 263) with delta (0, 0)
Screenshot: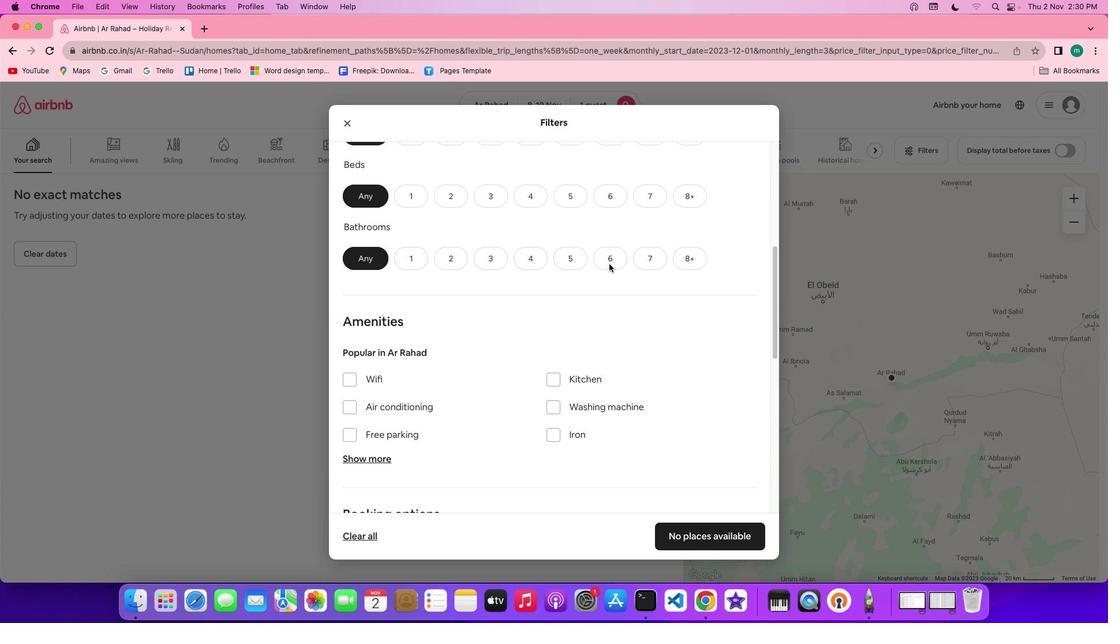
Action: Mouse scrolled (609, 263) with delta (0, 0)
Screenshot: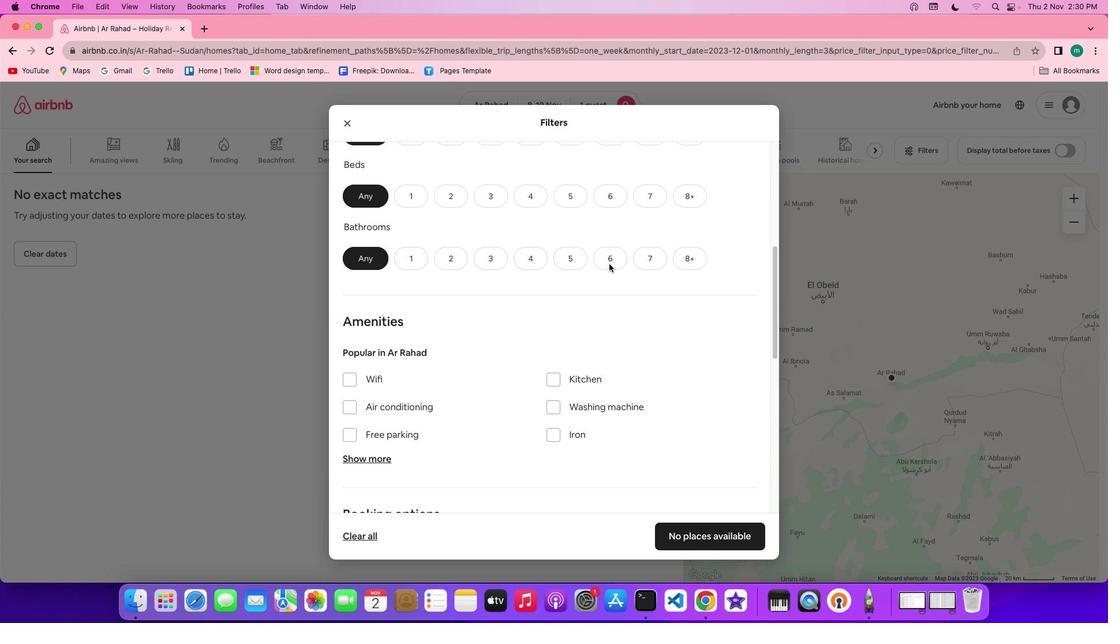 
Action: Mouse scrolled (609, 263) with delta (0, 1)
Screenshot: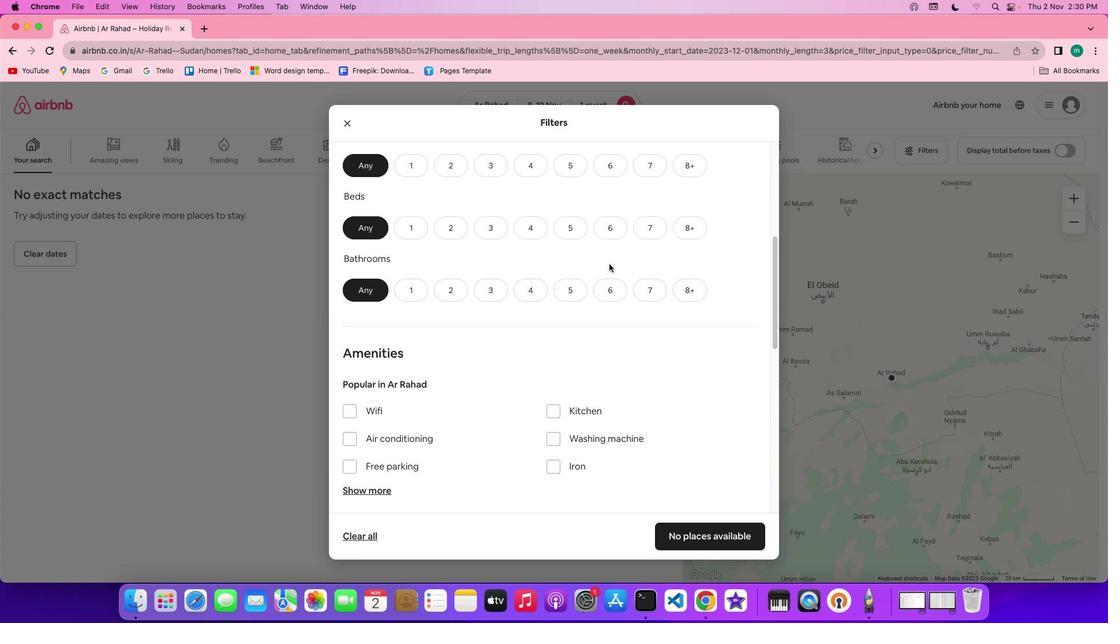 
Action: Mouse moved to (413, 196)
Screenshot: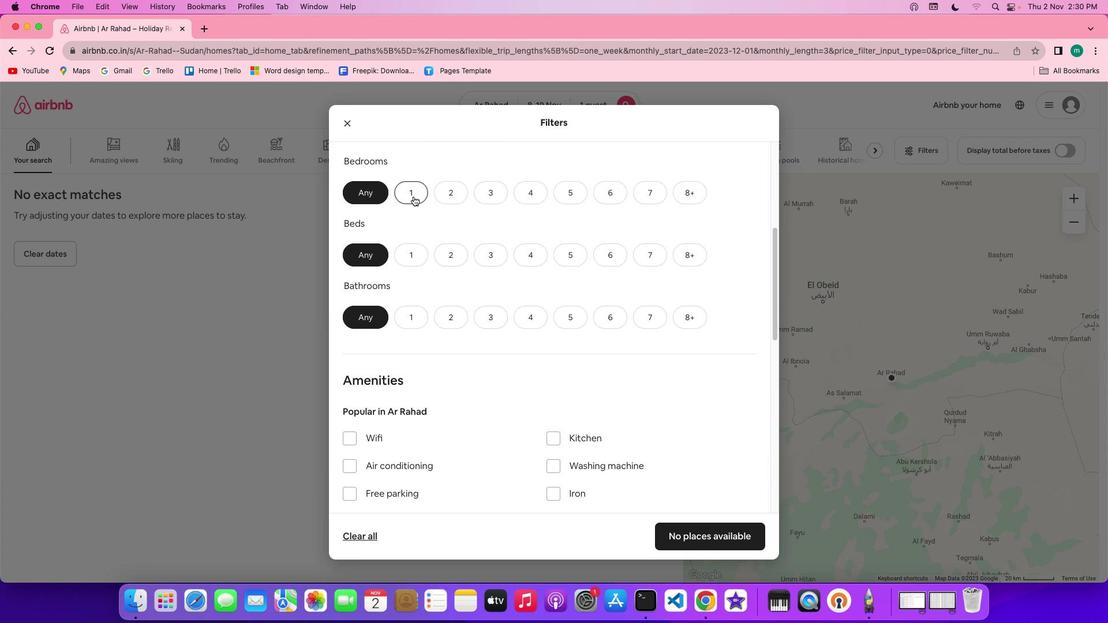 
Action: Mouse pressed left at (413, 196)
Screenshot: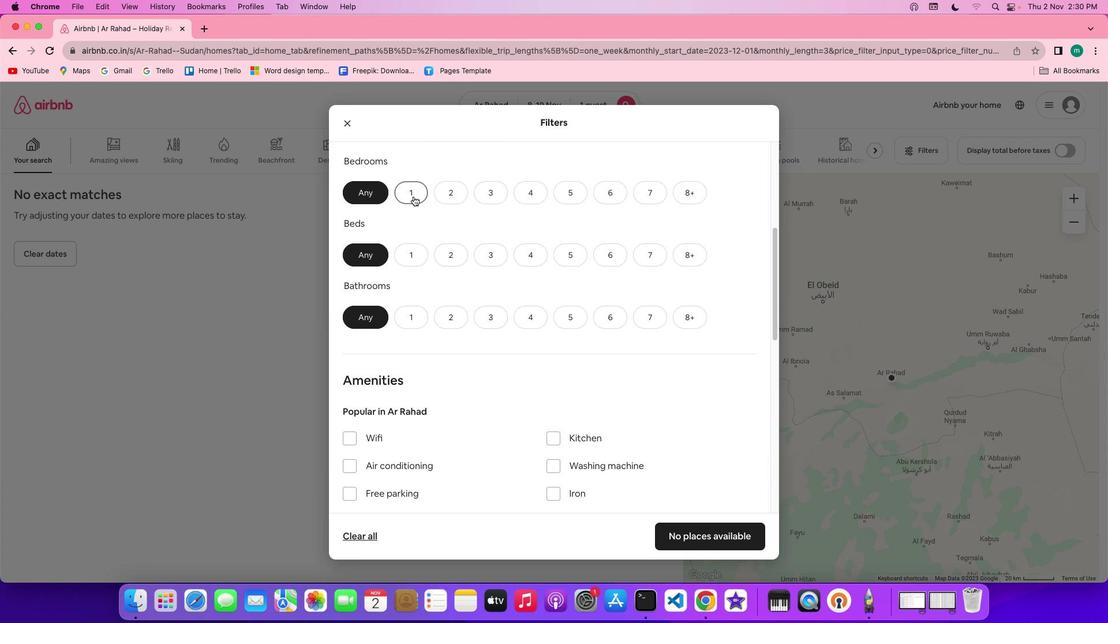 
Action: Mouse moved to (414, 266)
Screenshot: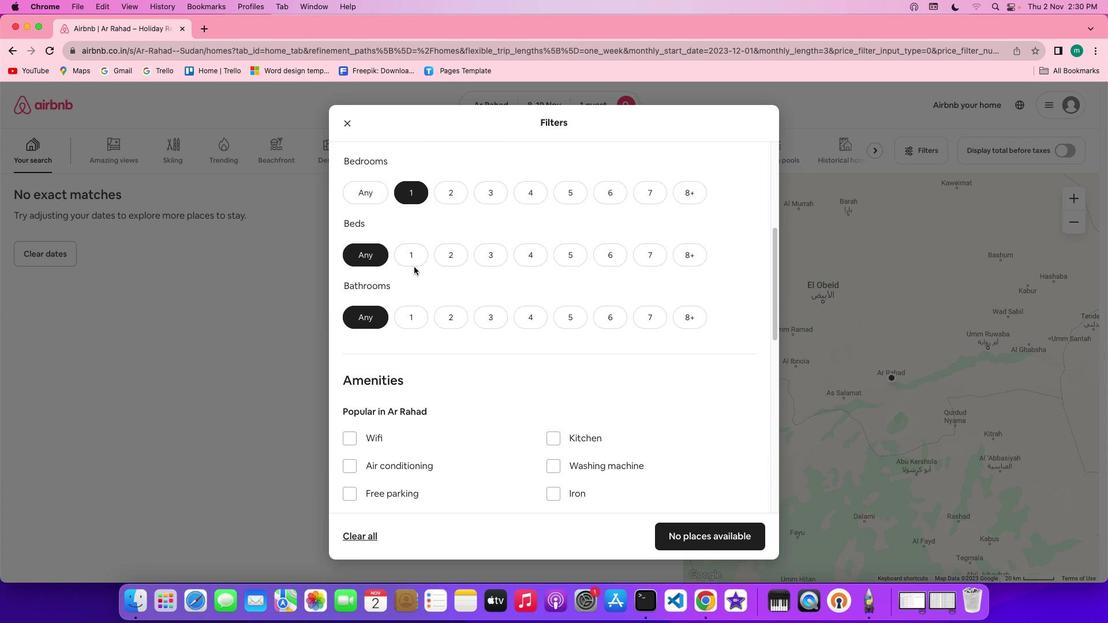 
Action: Mouse pressed left at (414, 266)
Screenshot: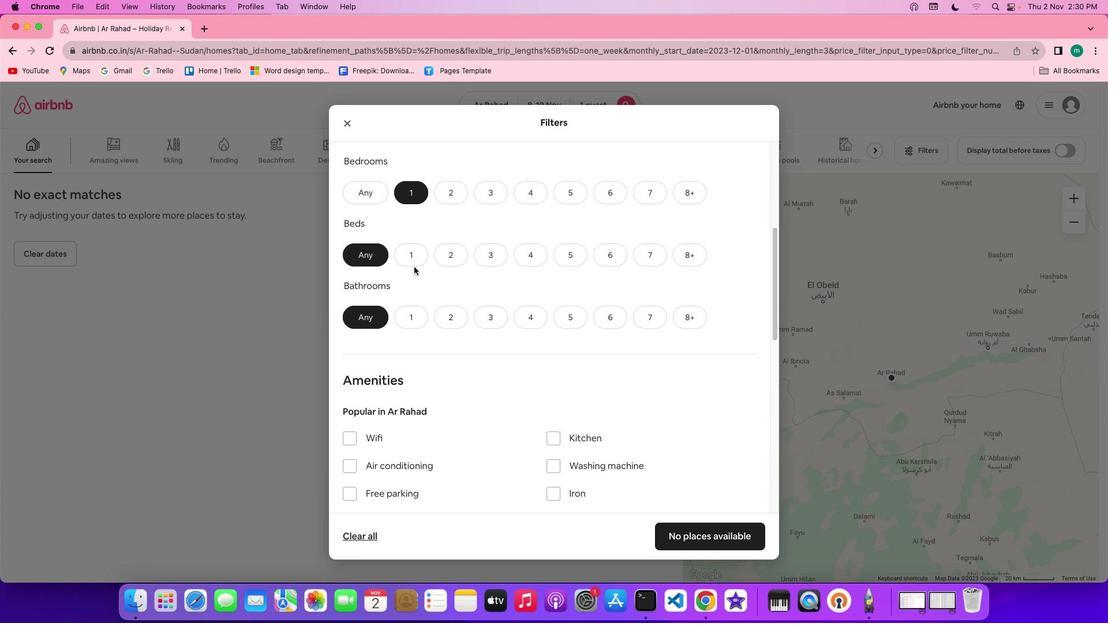
Action: Mouse moved to (411, 259)
Screenshot: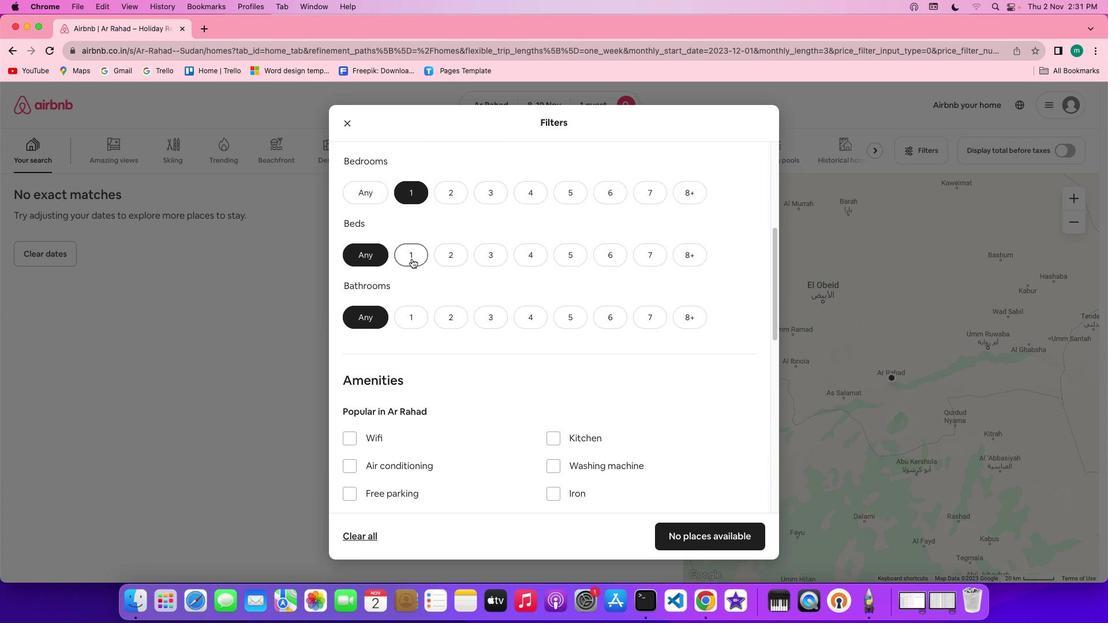 
Action: Mouse pressed left at (411, 259)
Screenshot: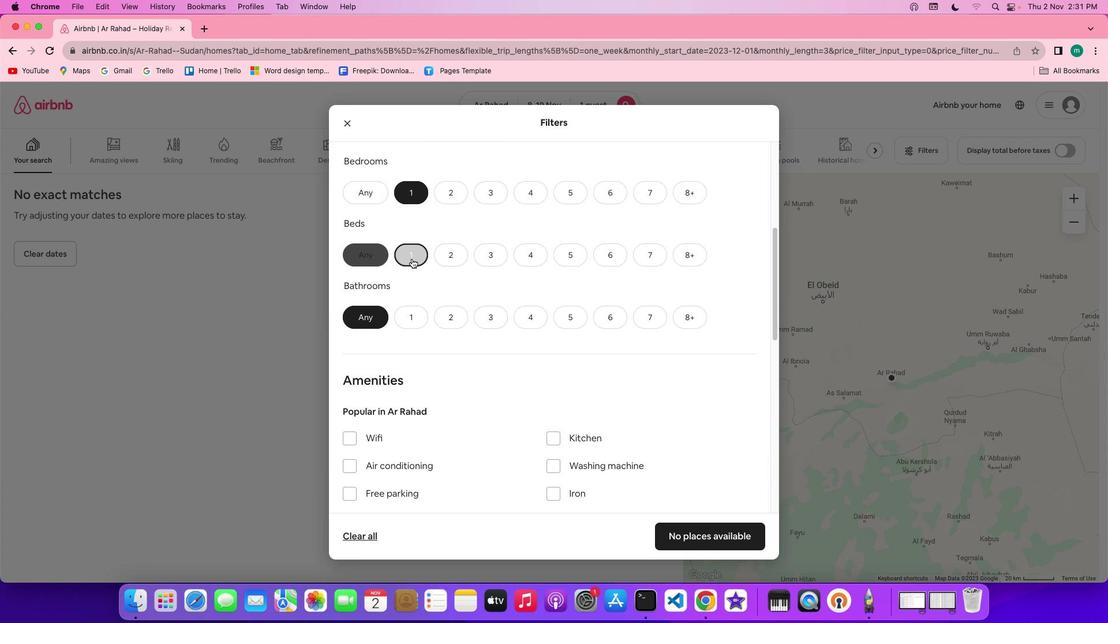 
Action: Mouse moved to (414, 301)
Screenshot: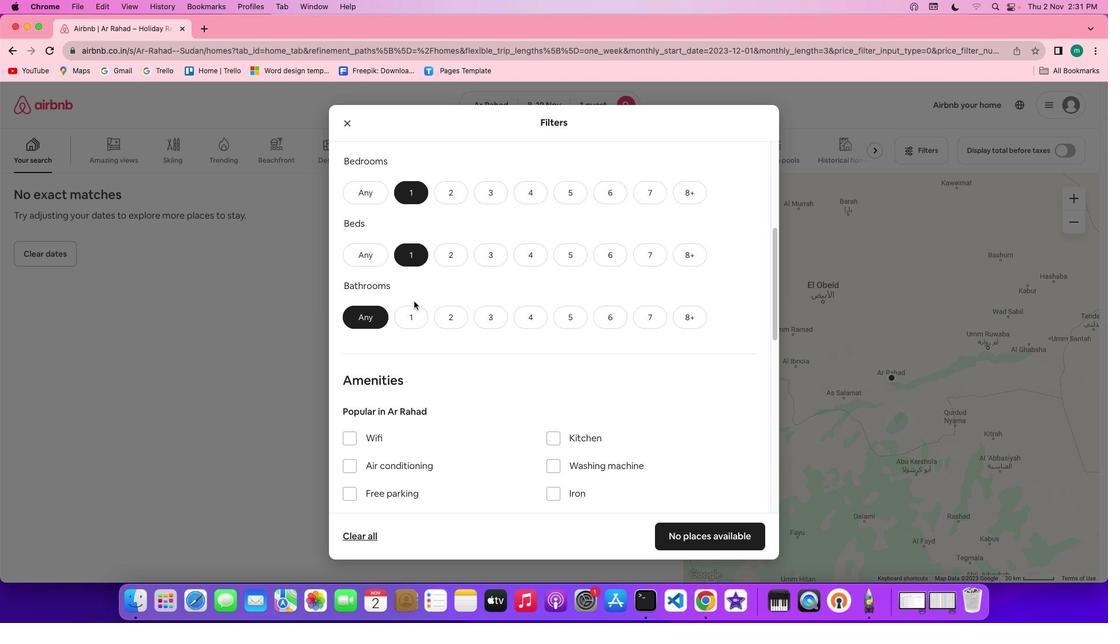 
Action: Mouse pressed left at (414, 301)
Screenshot: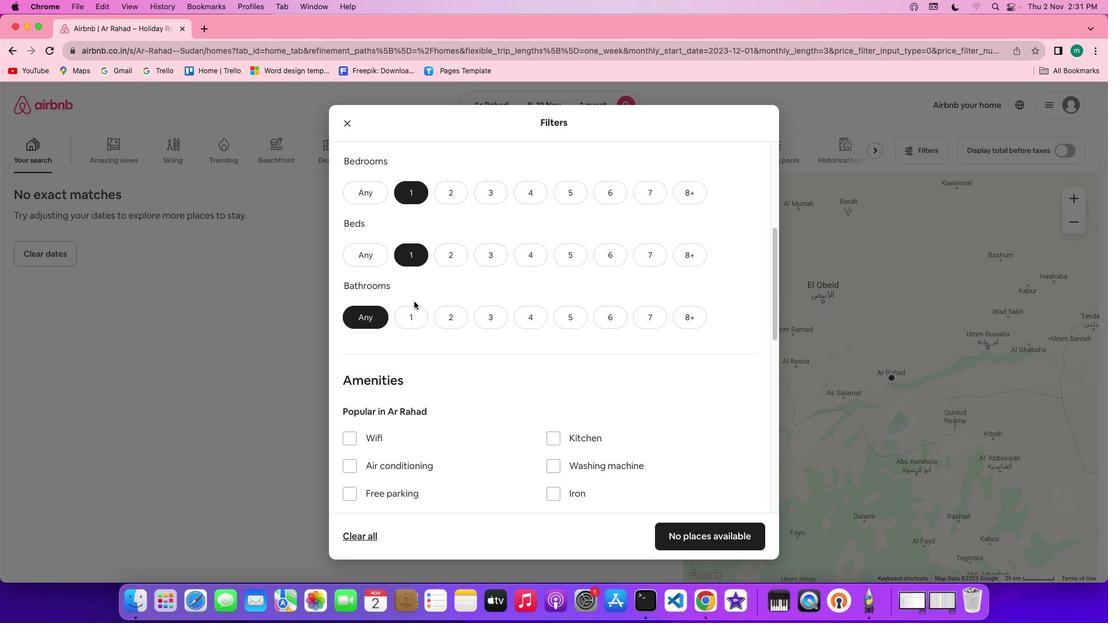 
Action: Mouse moved to (414, 315)
Screenshot: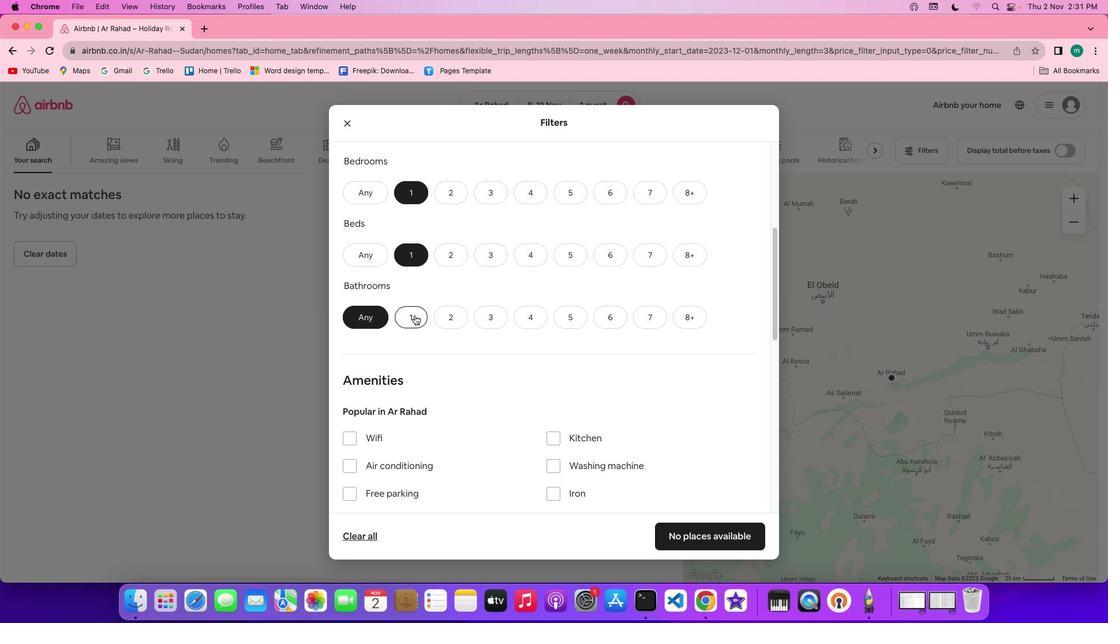 
Action: Mouse pressed left at (414, 315)
Screenshot: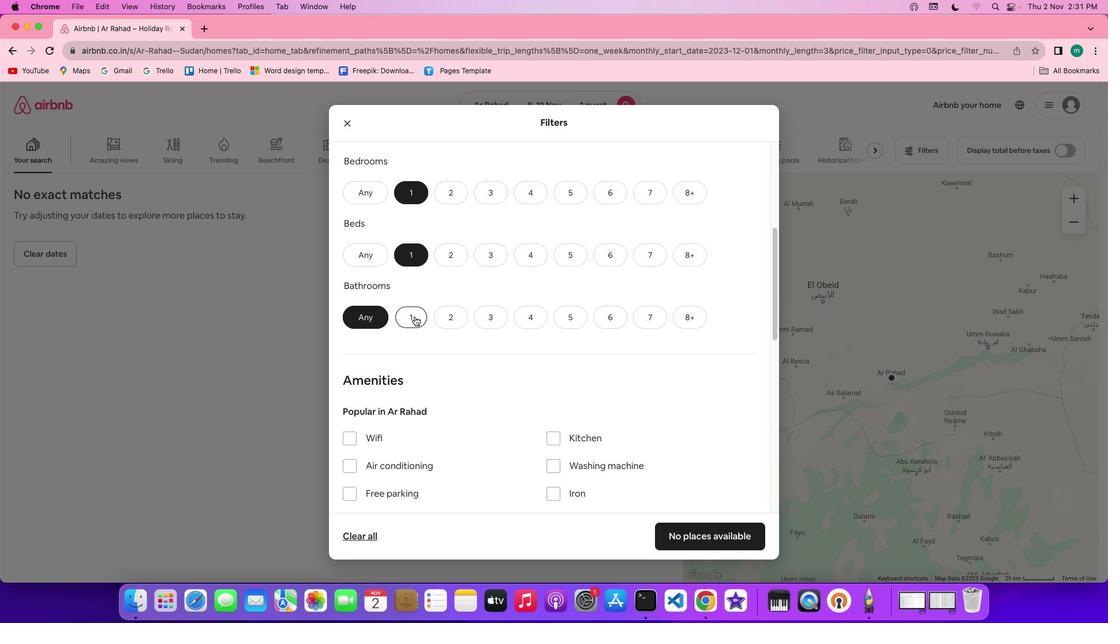
Action: Mouse moved to (549, 324)
Screenshot: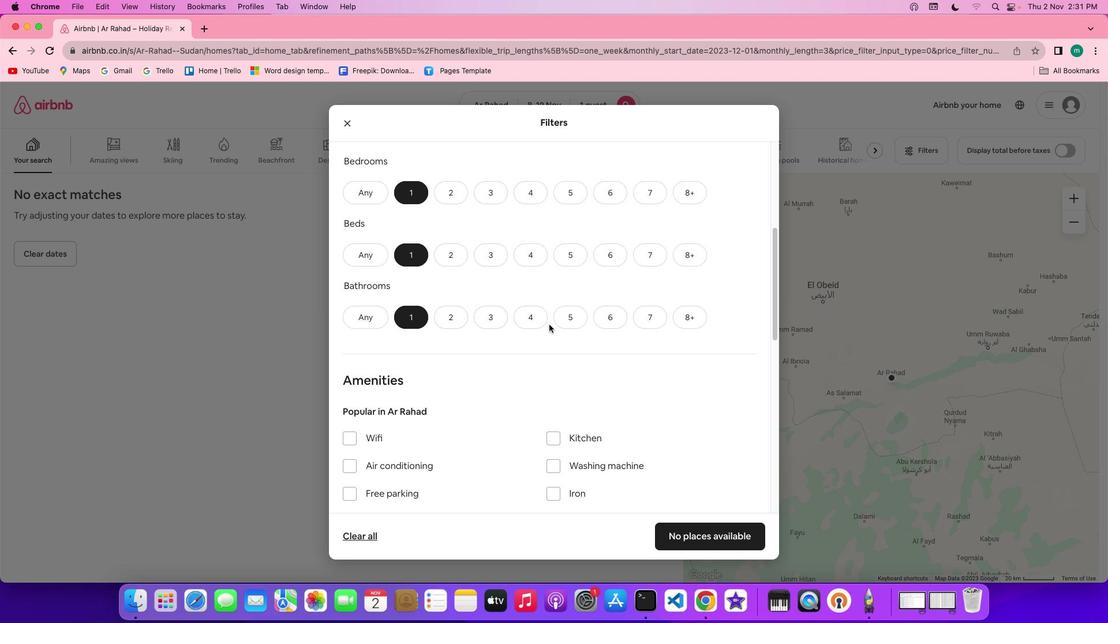 
Action: Mouse scrolled (549, 324) with delta (0, 0)
Screenshot: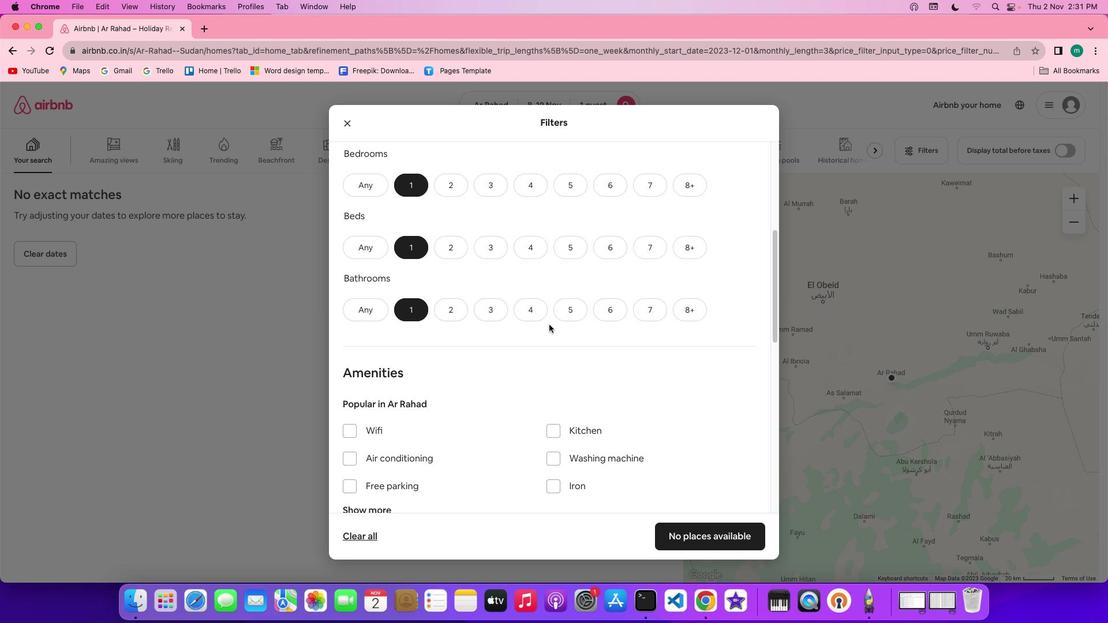 
Action: Mouse scrolled (549, 324) with delta (0, 0)
Screenshot: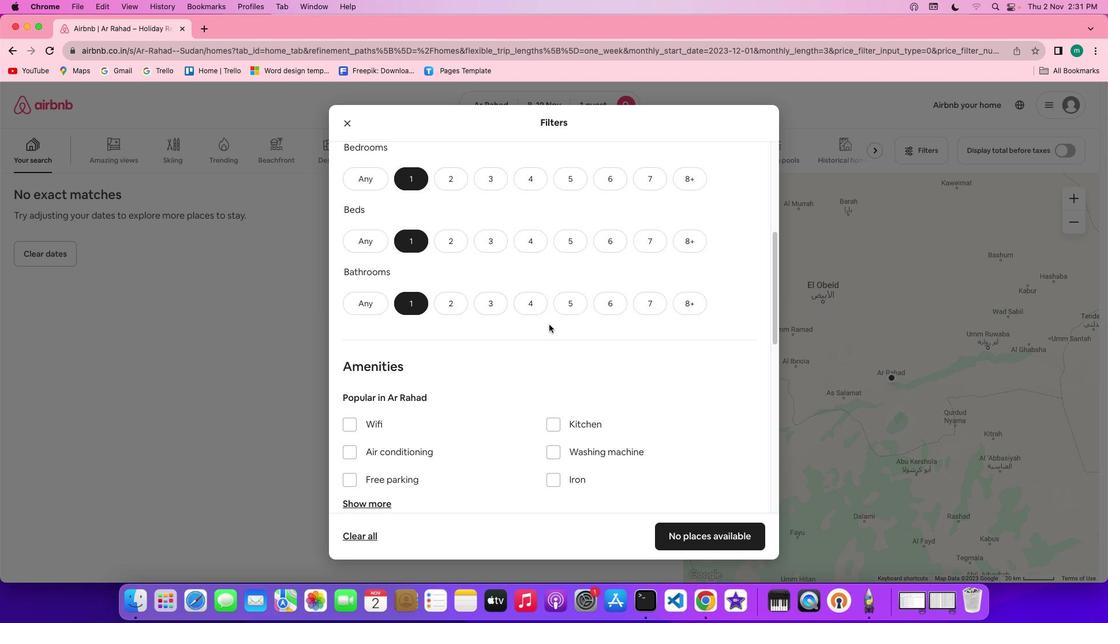 
Action: Mouse scrolled (549, 324) with delta (0, 0)
Screenshot: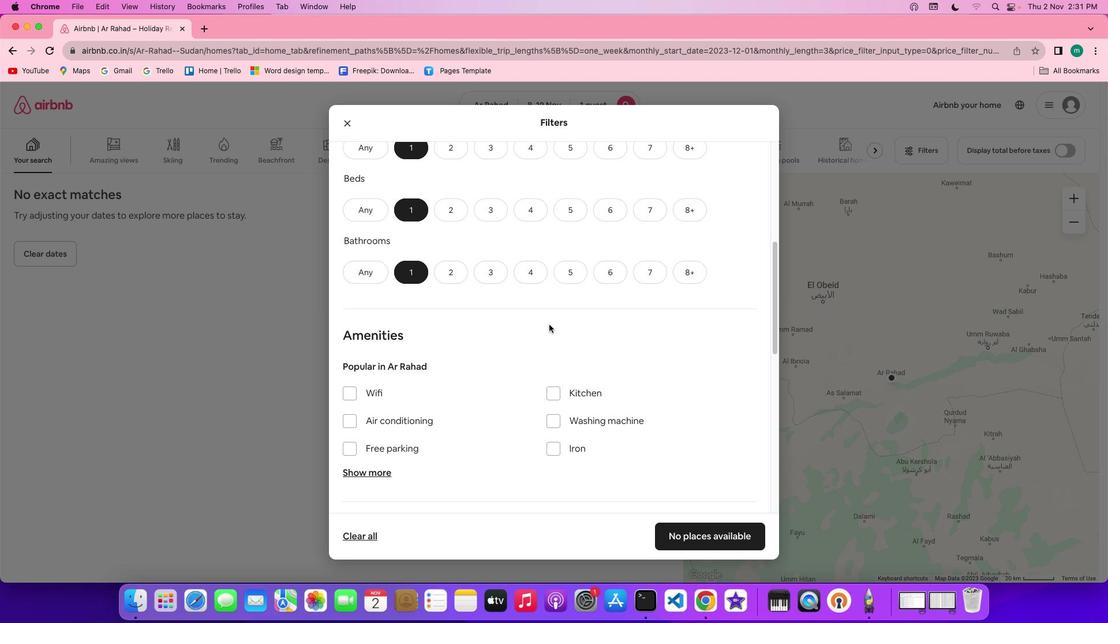 
Action: Mouse scrolled (549, 324) with delta (0, 0)
Screenshot: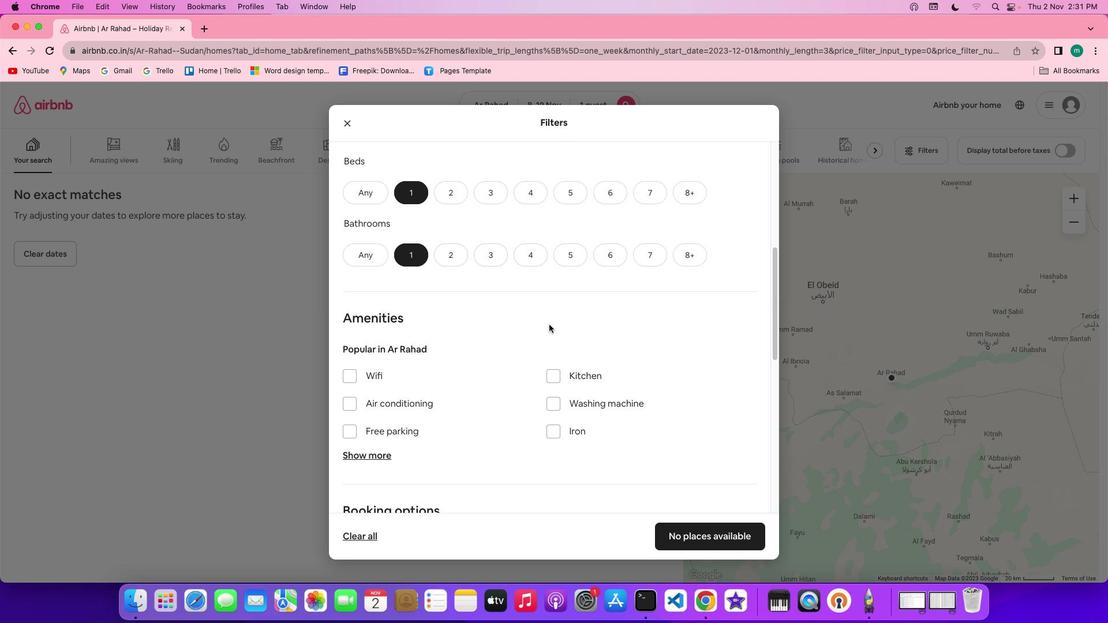 
Action: Mouse scrolled (549, 324) with delta (0, 0)
Screenshot: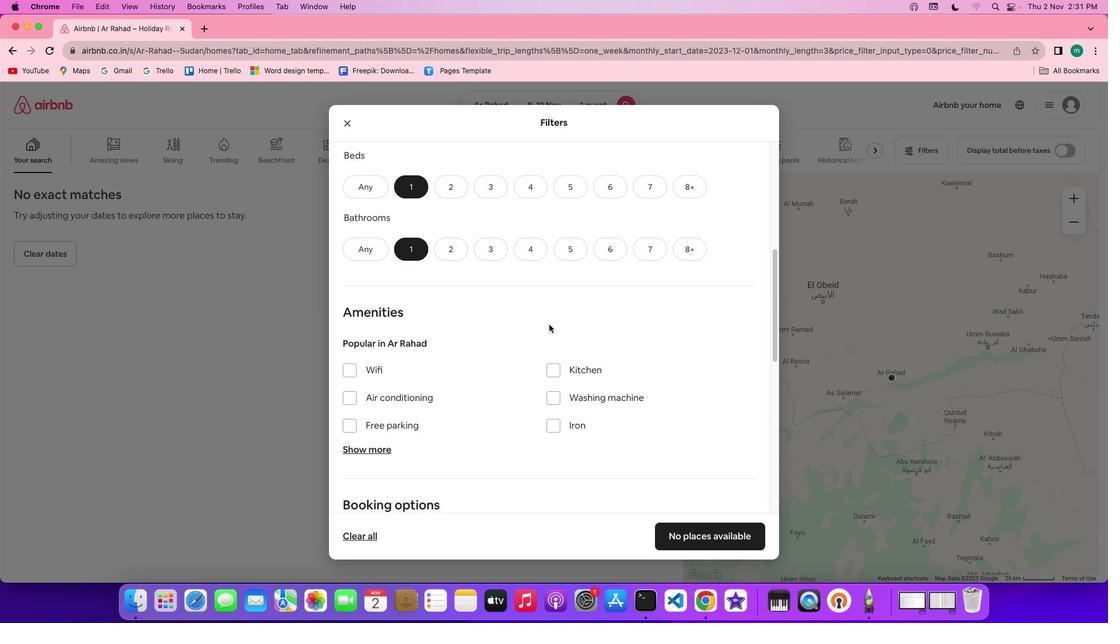 
Action: Mouse scrolled (549, 324) with delta (0, 0)
Screenshot: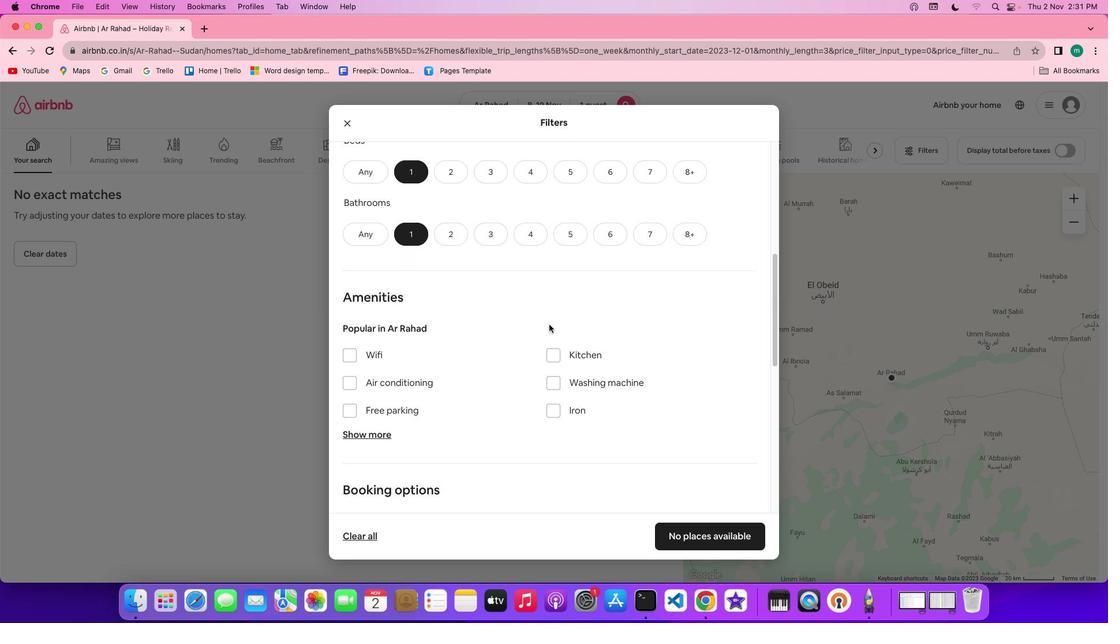 
Action: Mouse scrolled (549, 324) with delta (0, 0)
Screenshot: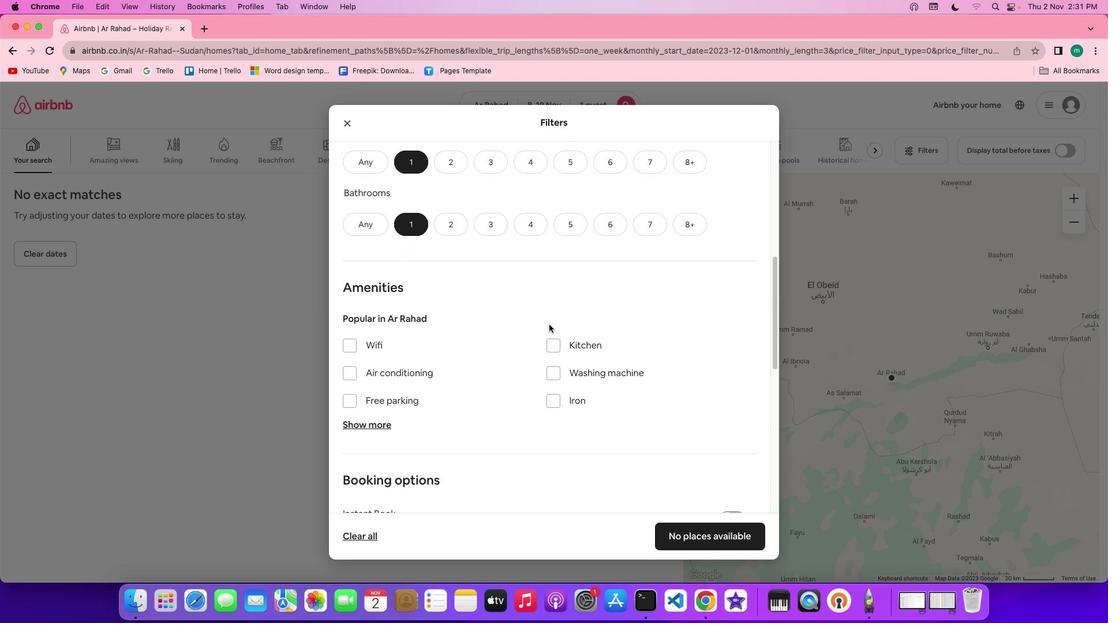 
Action: Mouse scrolled (549, 324) with delta (0, -1)
Screenshot: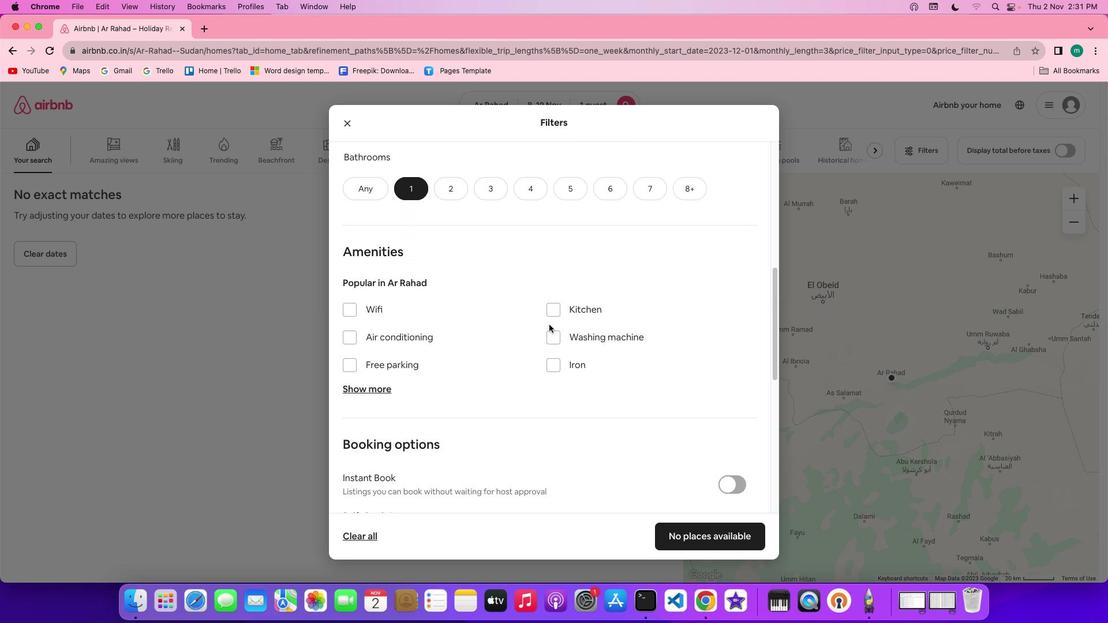
Action: Mouse scrolled (549, 324) with delta (0, 0)
Screenshot: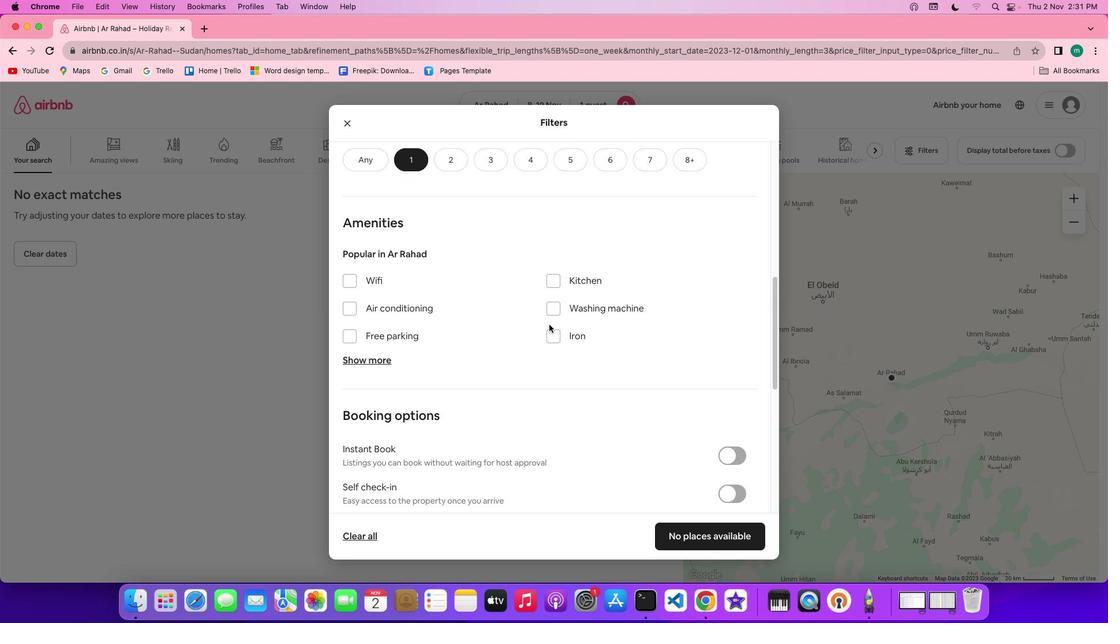 
Action: Mouse scrolled (549, 324) with delta (0, 0)
Screenshot: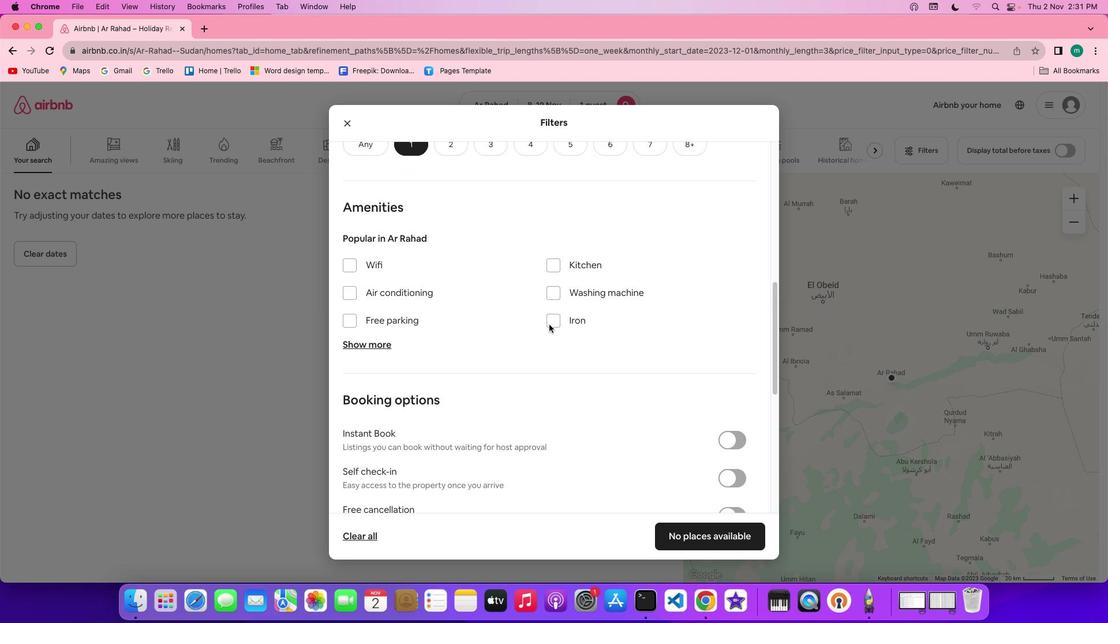 
Action: Mouse scrolled (549, 324) with delta (0, 0)
Screenshot: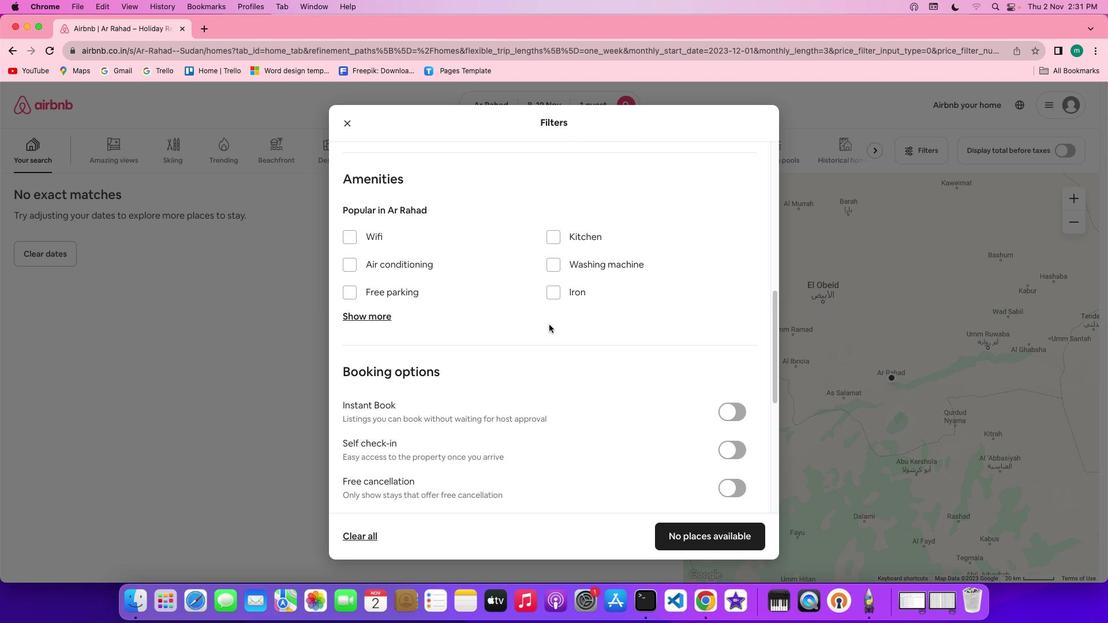 
Action: Mouse scrolled (549, 324) with delta (0, 0)
Screenshot: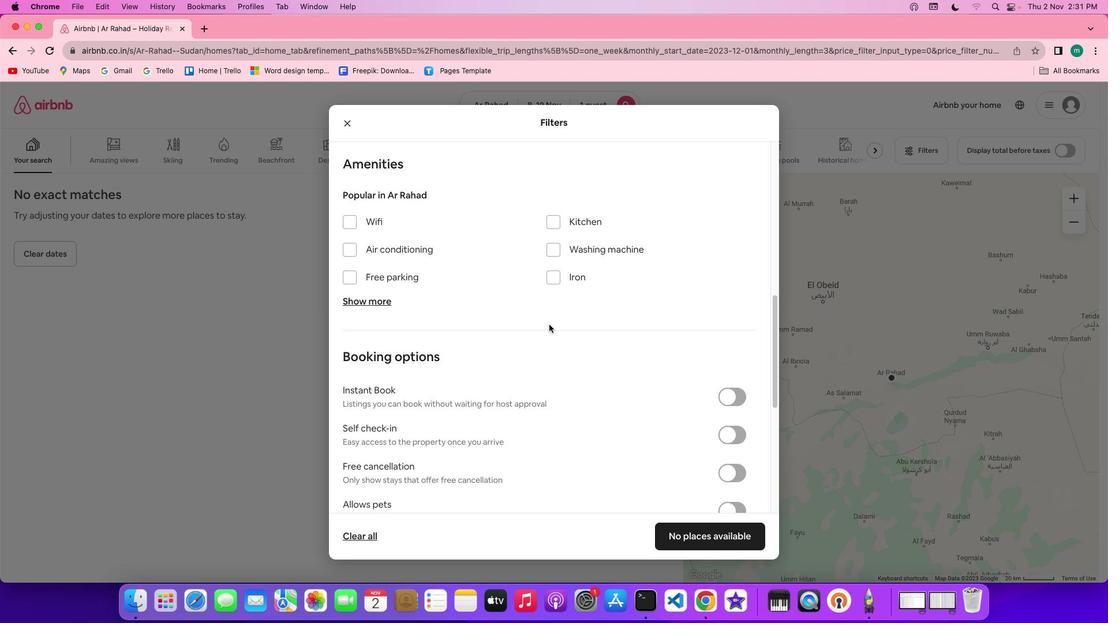 
Action: Mouse moved to (614, 348)
Screenshot: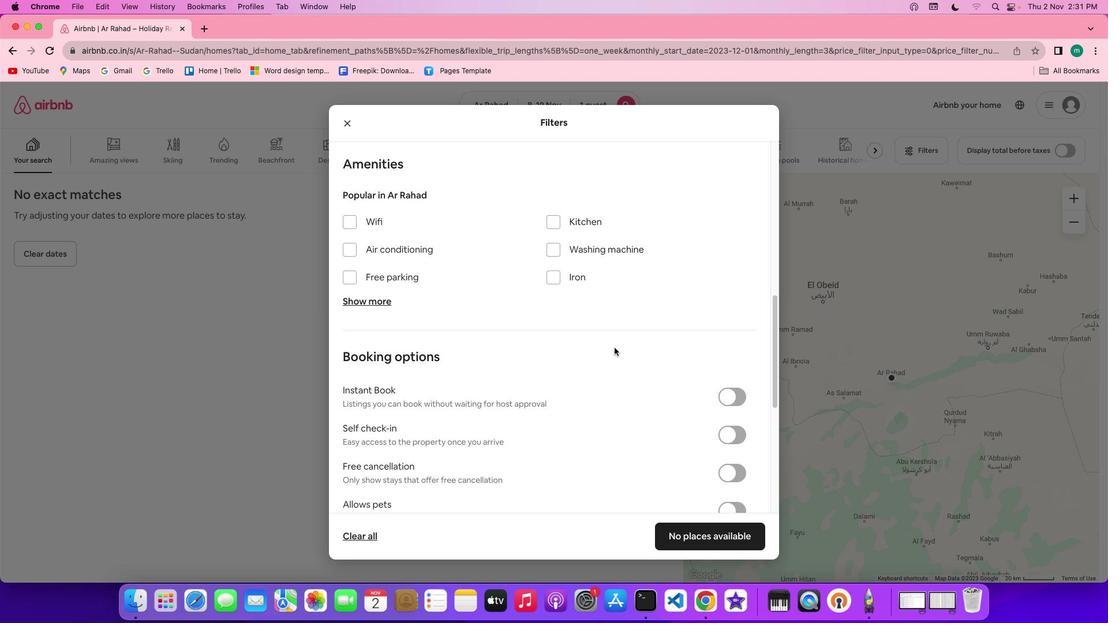 
Action: Mouse scrolled (614, 348) with delta (0, 0)
Screenshot: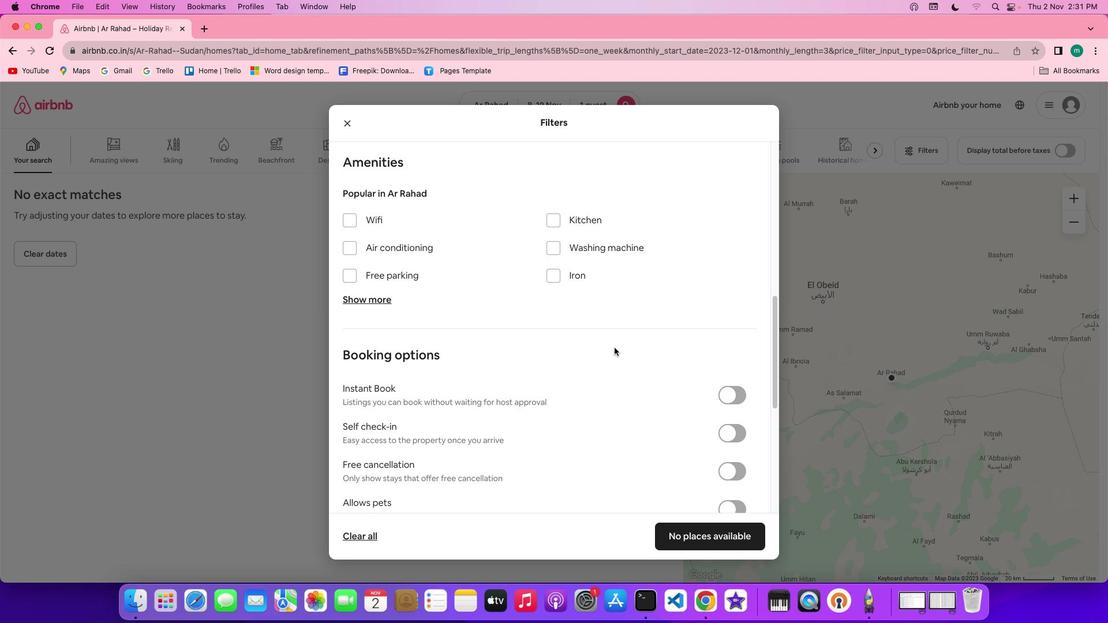 
Action: Mouse scrolled (614, 348) with delta (0, 0)
Screenshot: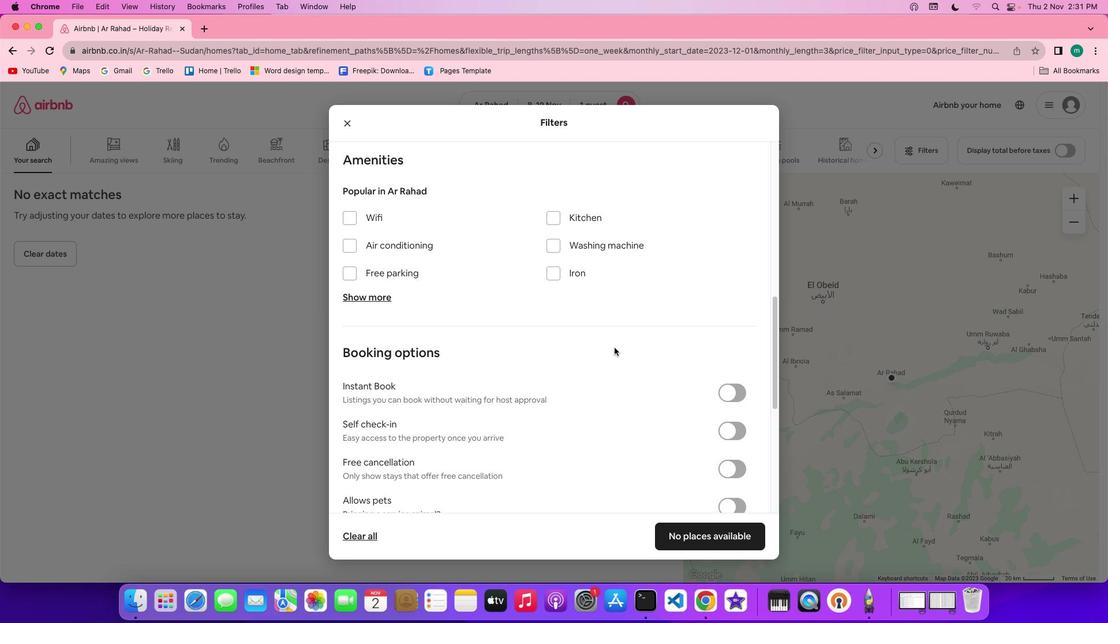 
Action: Mouse scrolled (614, 348) with delta (0, 0)
Screenshot: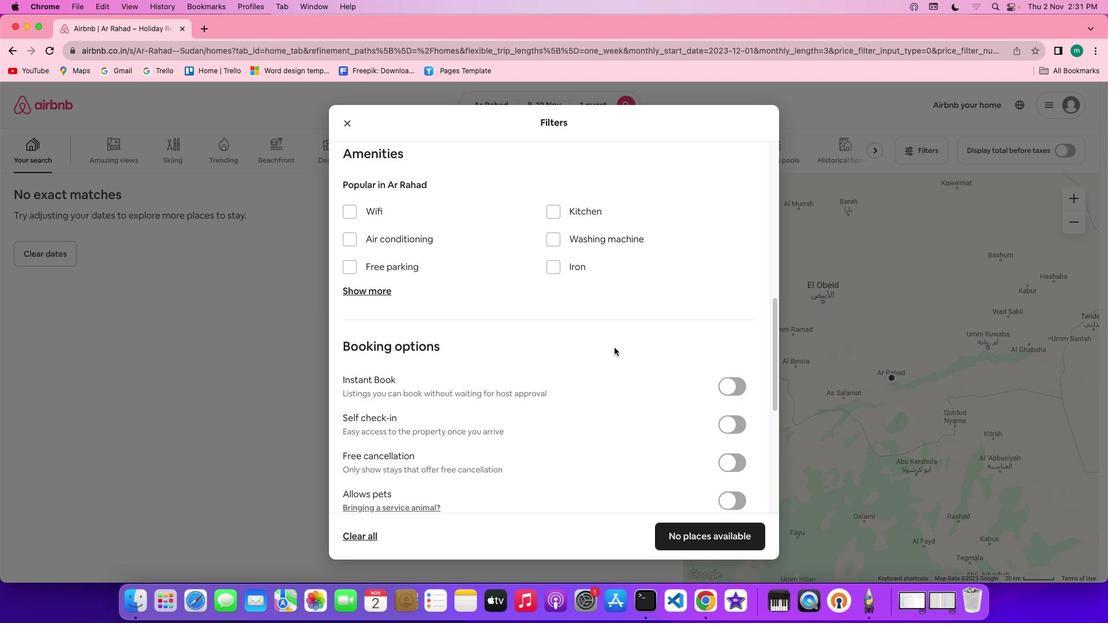
Action: Mouse scrolled (614, 348) with delta (0, 0)
Screenshot: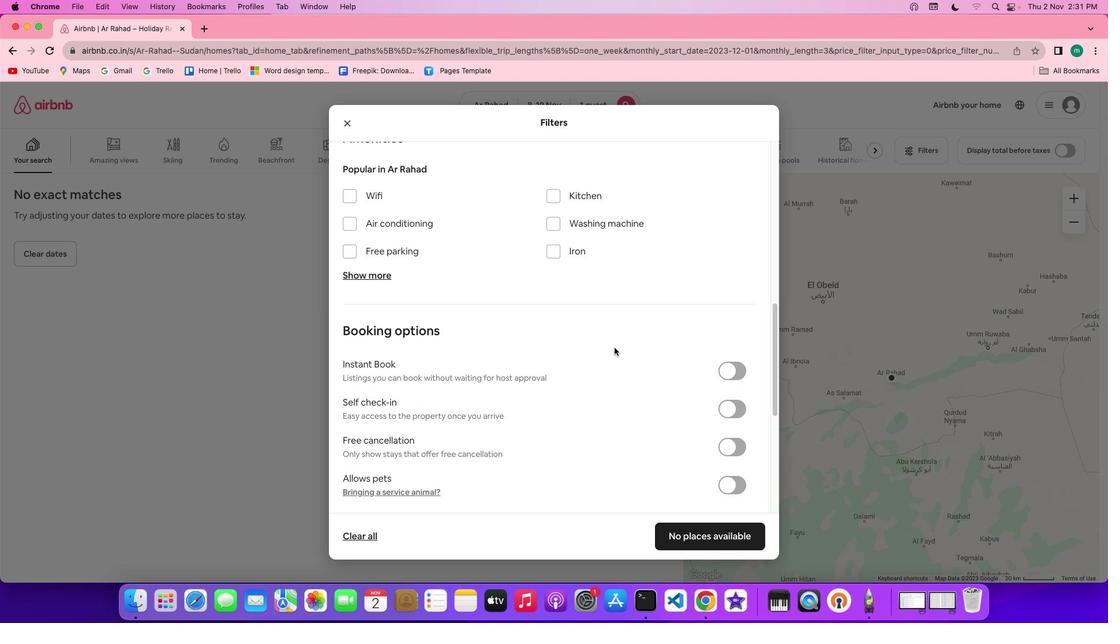 
Action: Mouse scrolled (614, 348) with delta (0, 0)
Screenshot: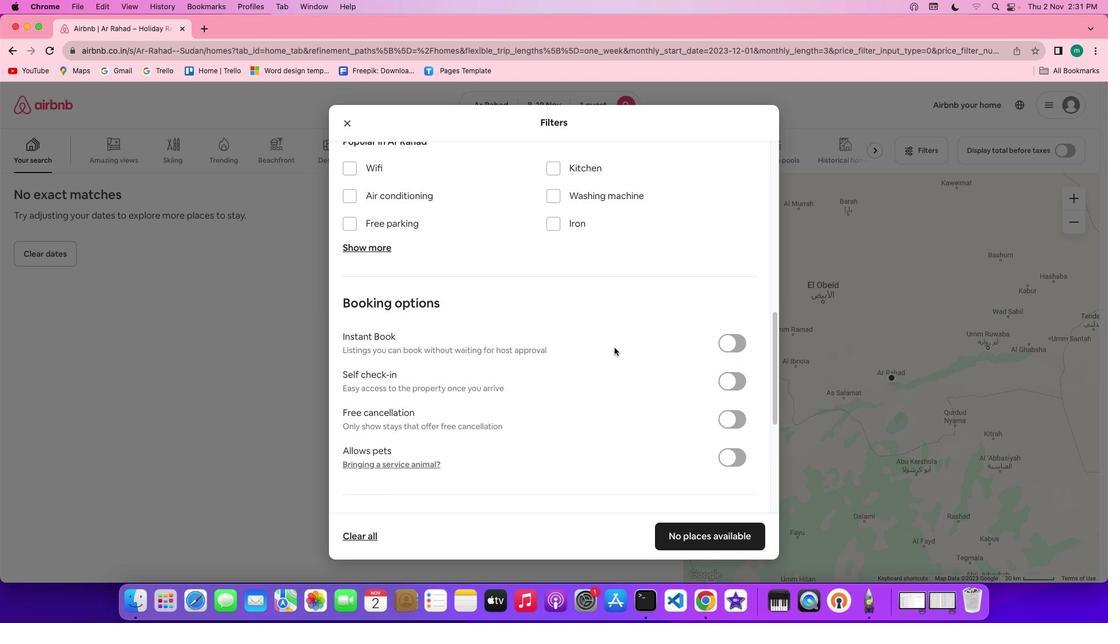 
Action: Mouse moved to (624, 359)
Screenshot: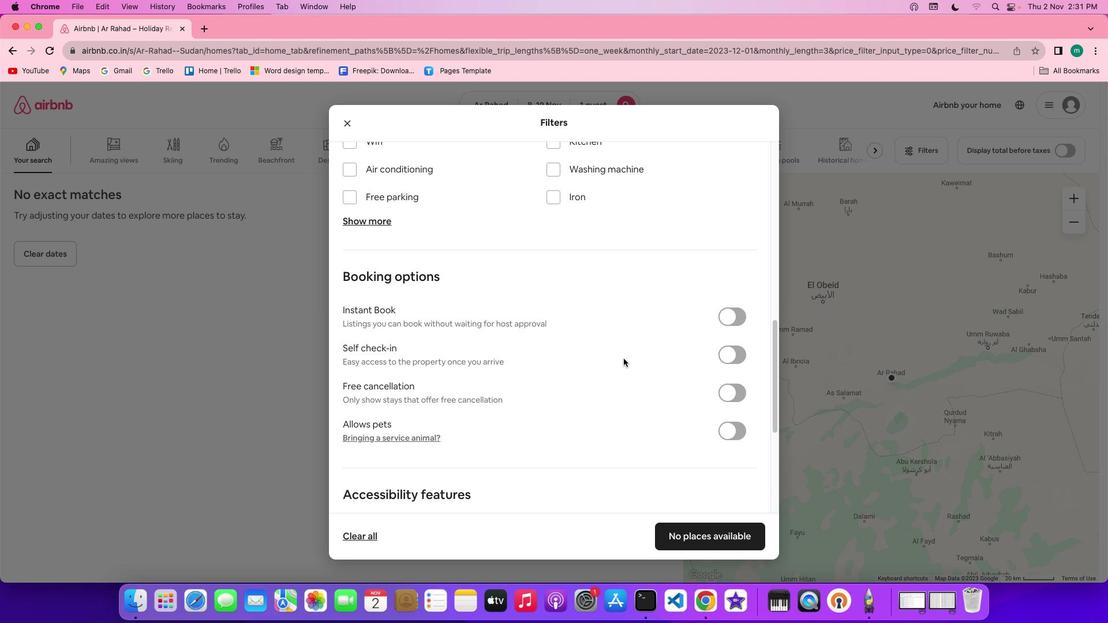 
Action: Mouse scrolled (624, 359) with delta (0, 0)
Screenshot: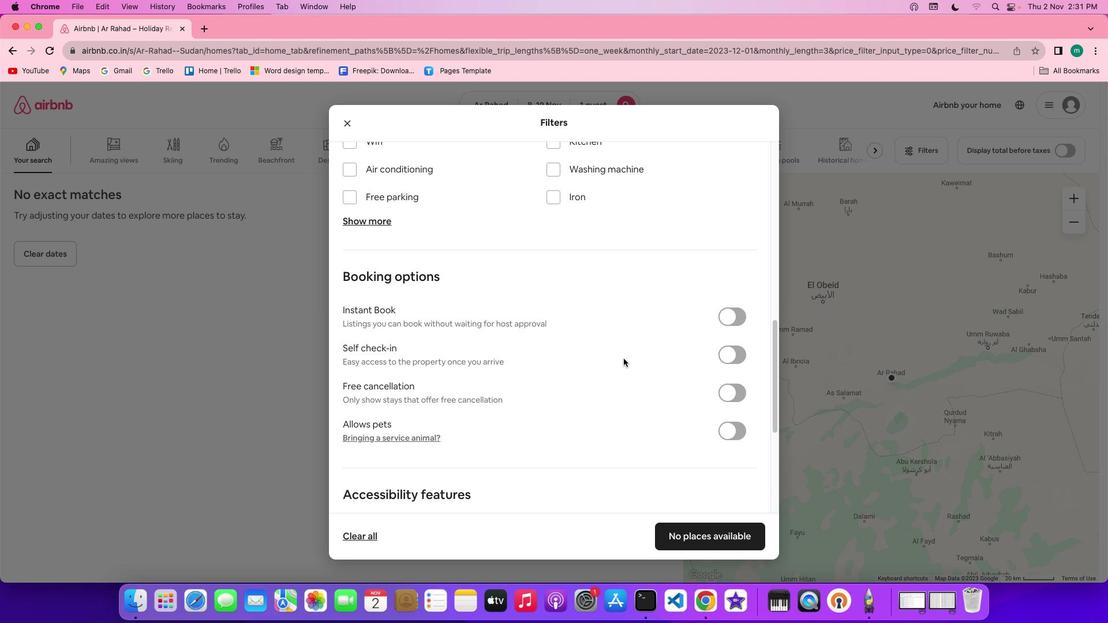 
Action: Mouse scrolled (624, 359) with delta (0, 0)
Screenshot: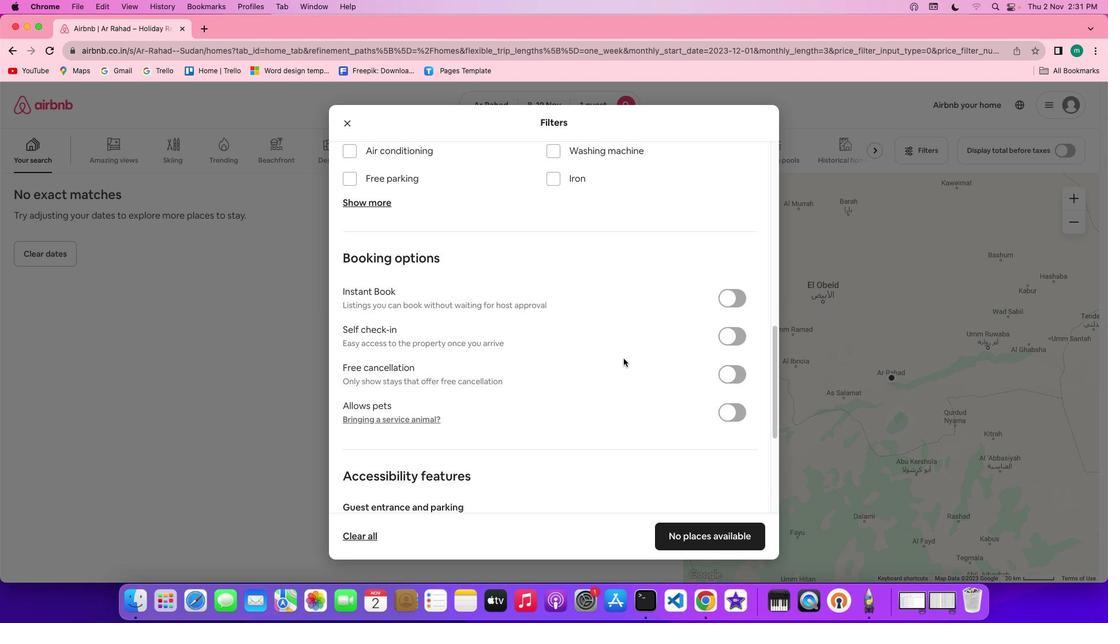 
Action: Mouse scrolled (624, 359) with delta (0, -1)
Screenshot: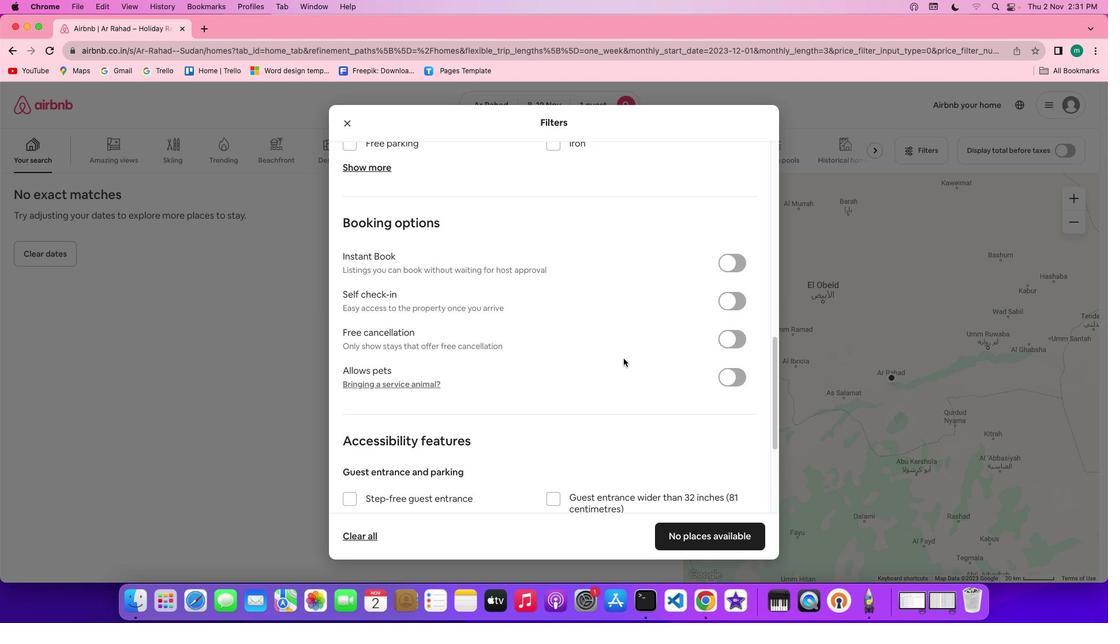 
Action: Mouse scrolled (624, 359) with delta (0, -1)
Screenshot: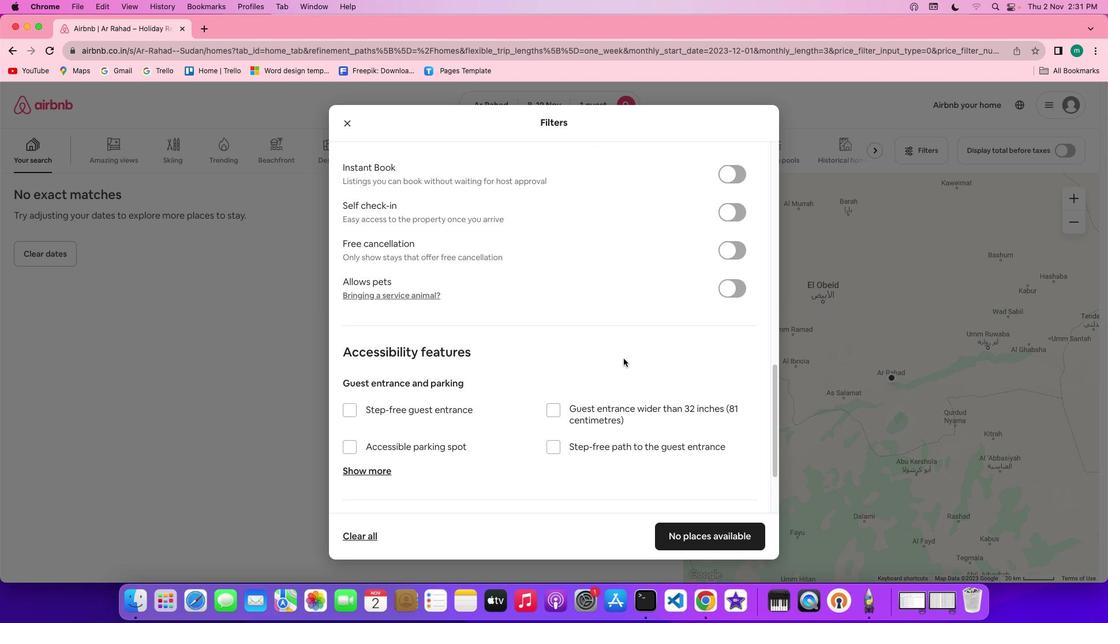 
Action: Mouse moved to (624, 359)
Screenshot: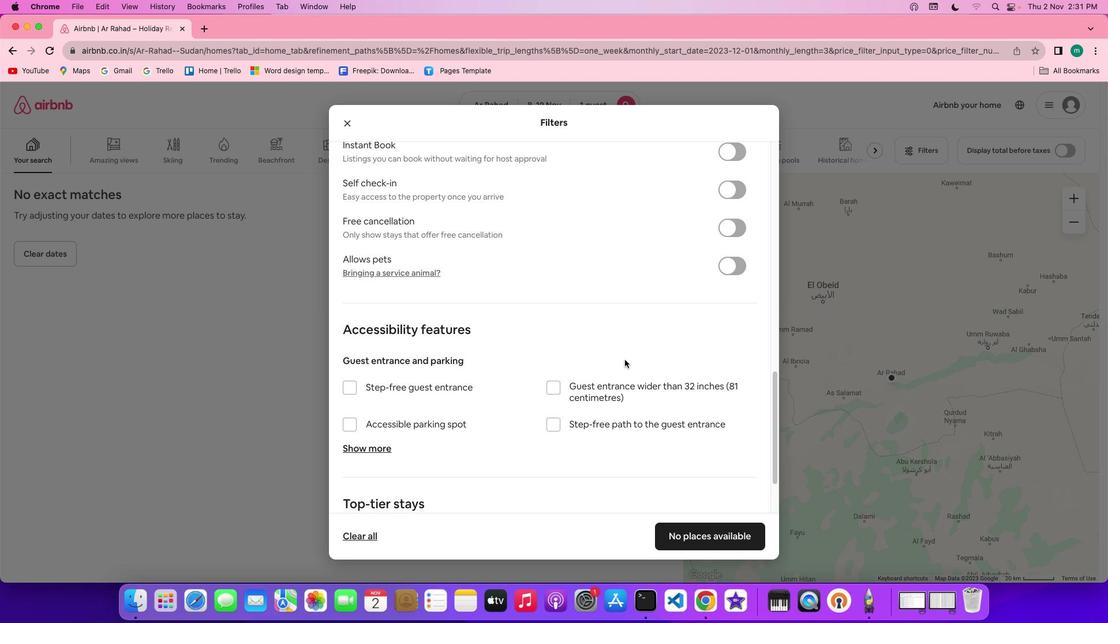 
Action: Mouse scrolled (624, 359) with delta (0, 0)
Screenshot: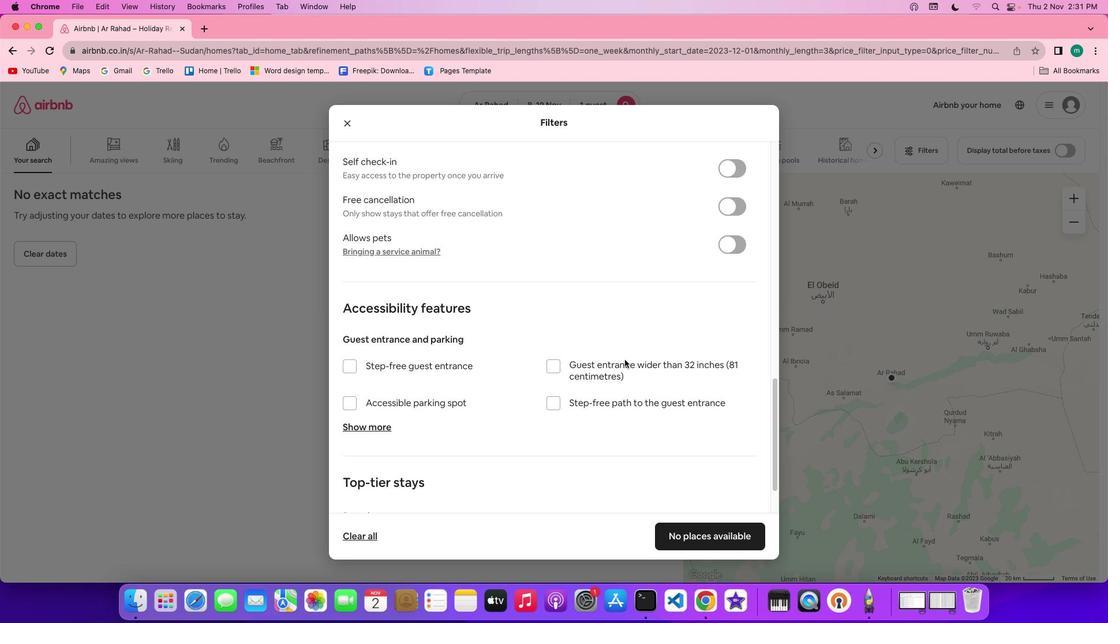 
Action: Mouse scrolled (624, 359) with delta (0, 0)
Screenshot: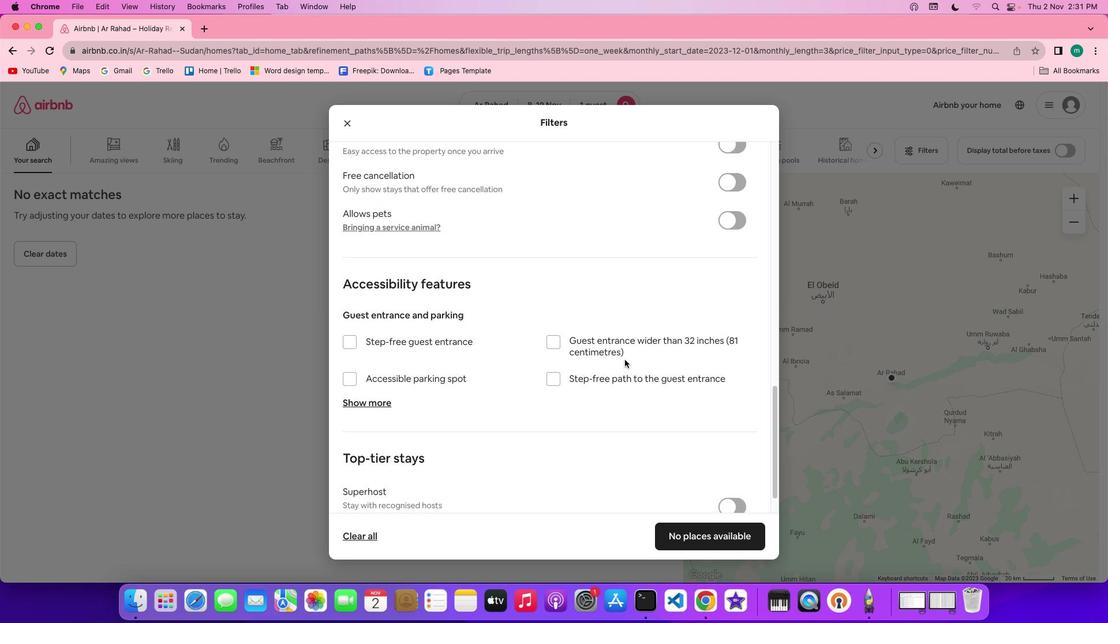 
Action: Mouse scrolled (624, 359) with delta (0, -1)
Screenshot: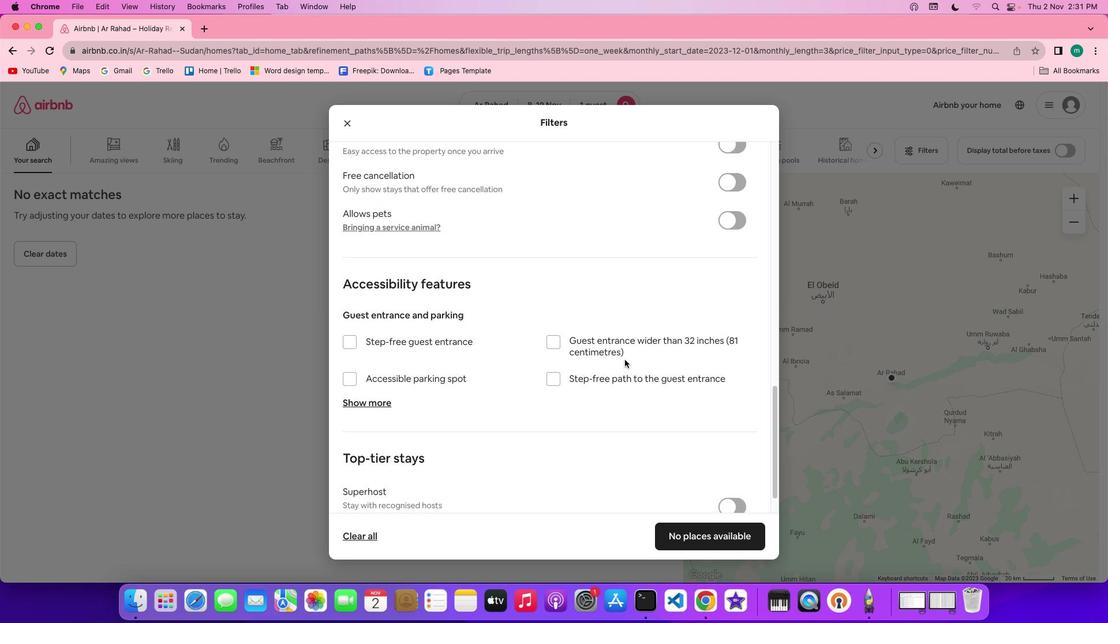 
Action: Mouse scrolled (624, 359) with delta (0, -2)
Screenshot: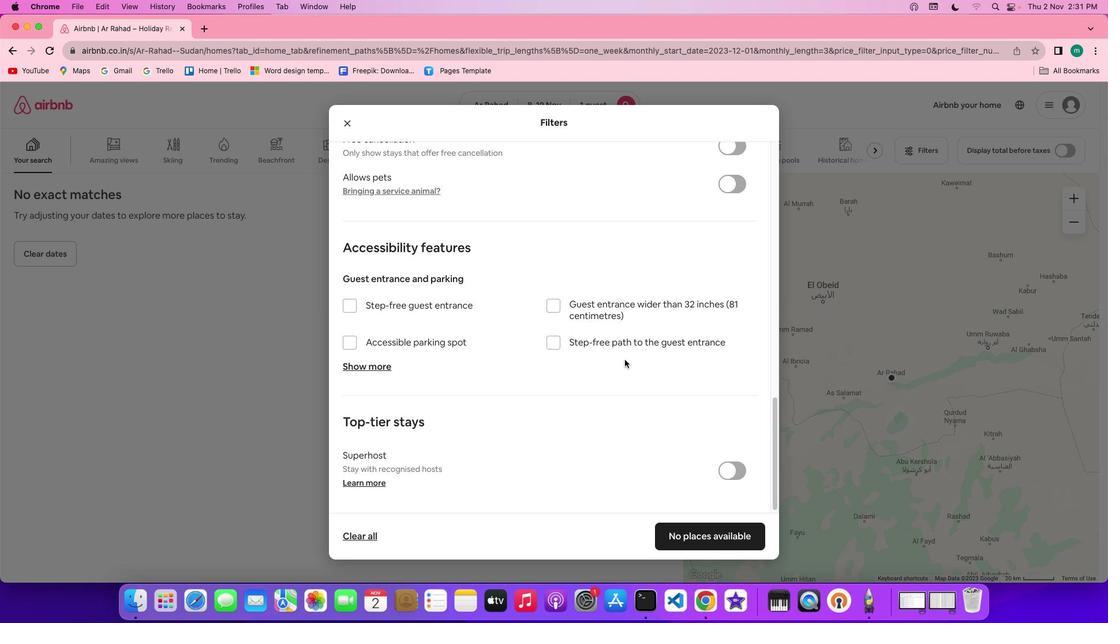 
Action: Mouse moved to (631, 370)
Screenshot: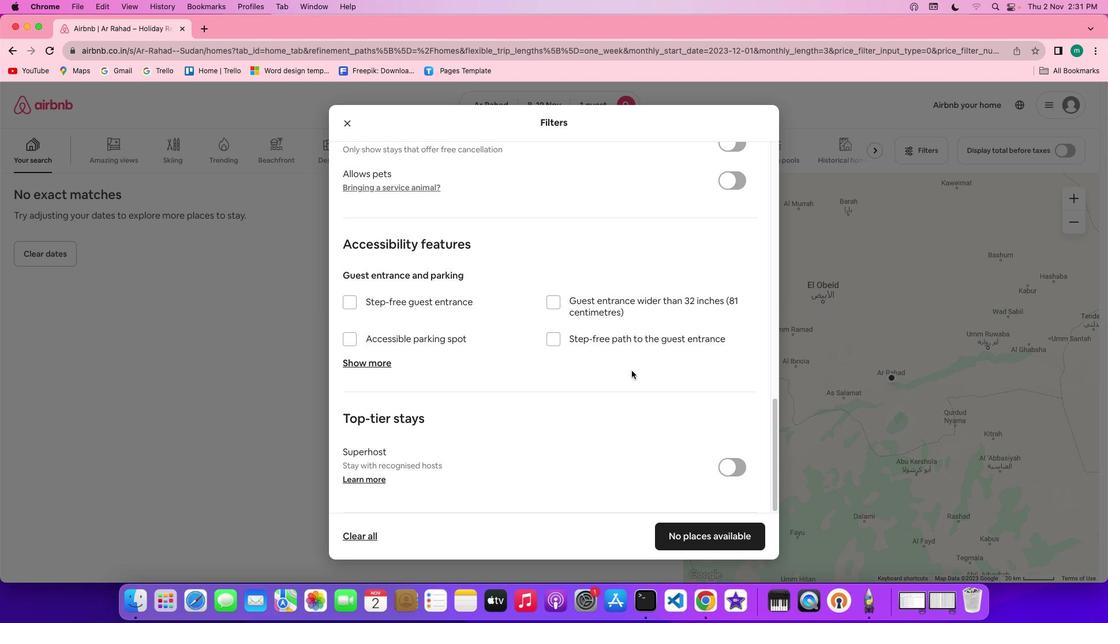 
Action: Mouse scrolled (631, 370) with delta (0, 0)
Screenshot: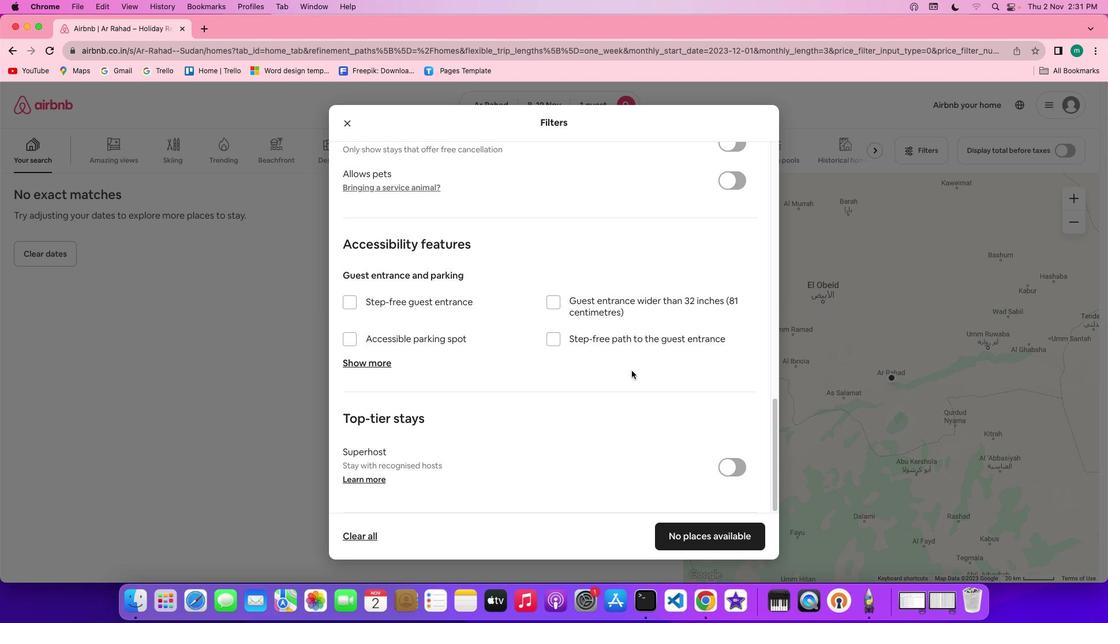 
Action: Mouse scrolled (631, 370) with delta (0, 0)
Screenshot: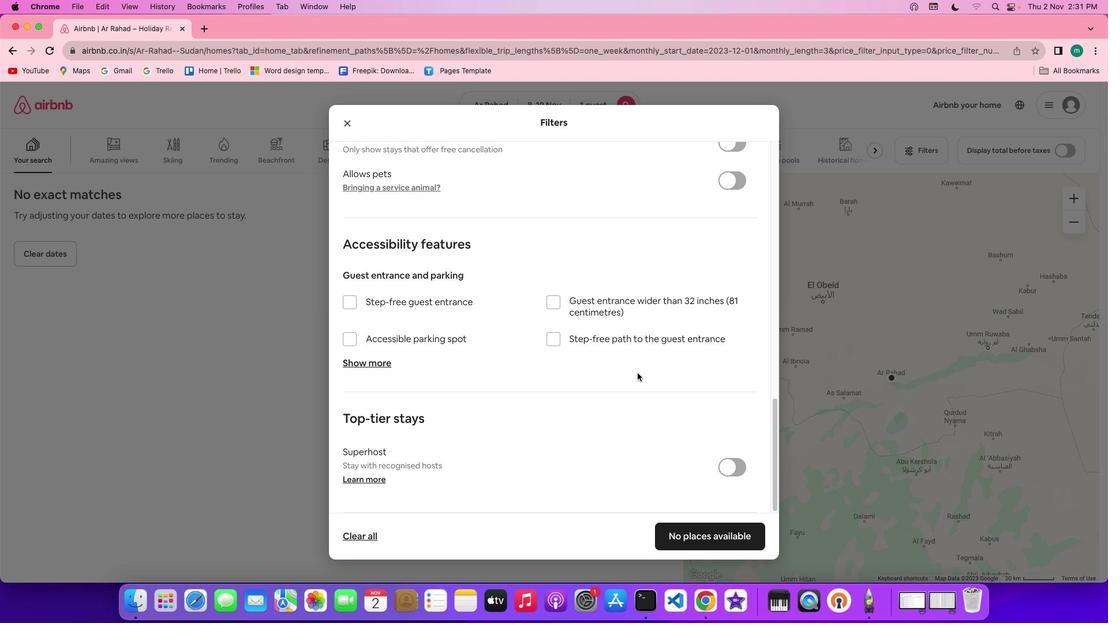 
Action: Mouse scrolled (631, 370) with delta (0, -1)
Screenshot: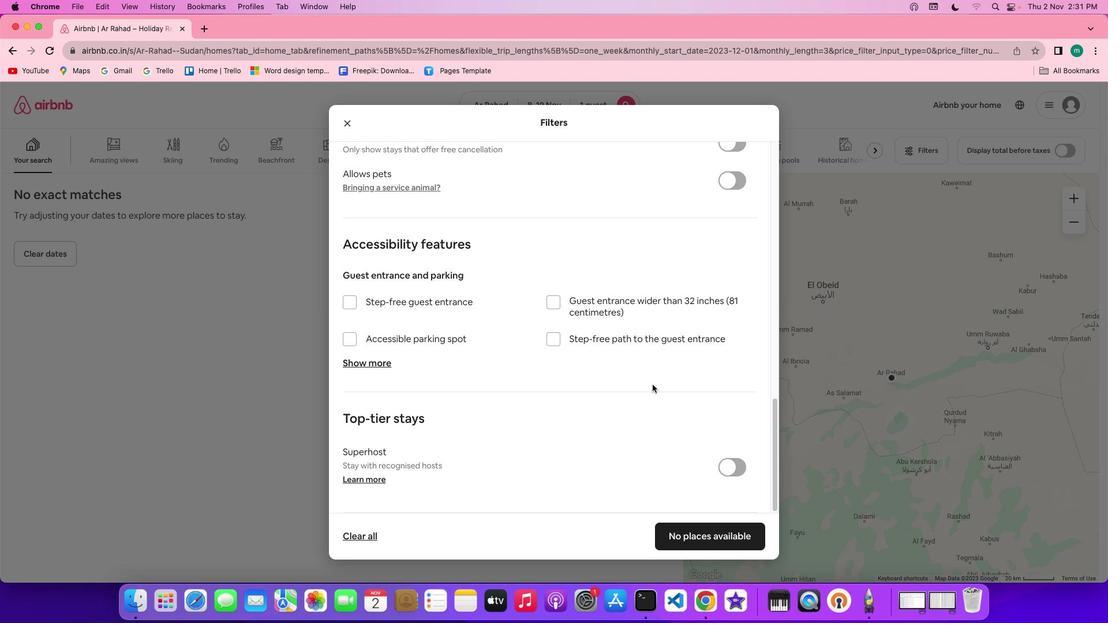 
Action: Mouse scrolled (631, 370) with delta (0, -2)
Screenshot: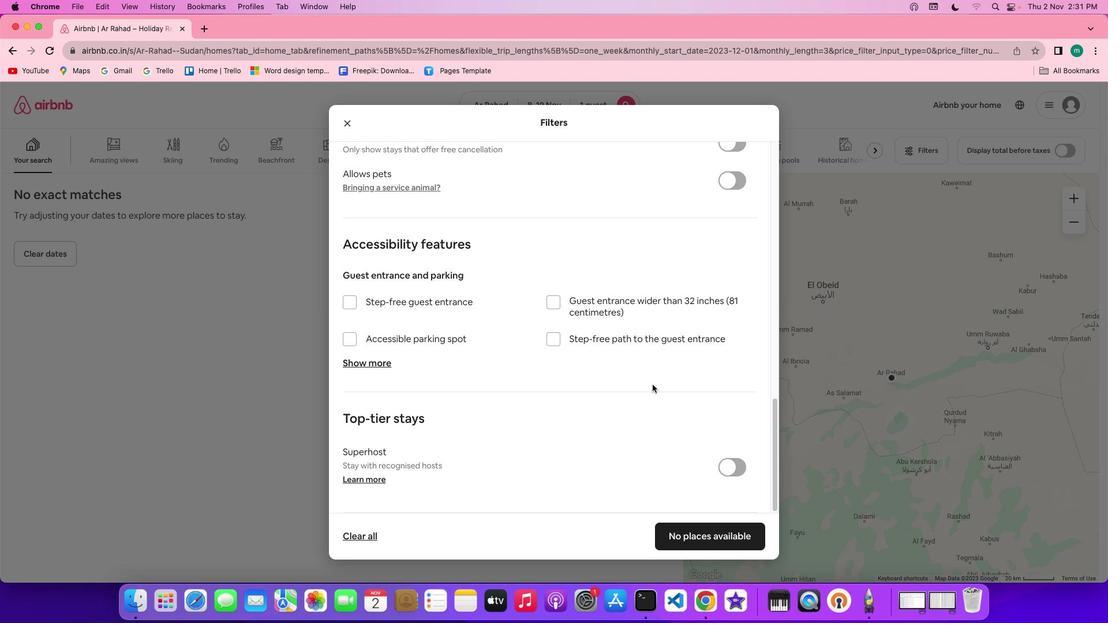 
Action: Mouse scrolled (631, 370) with delta (0, -3)
Screenshot: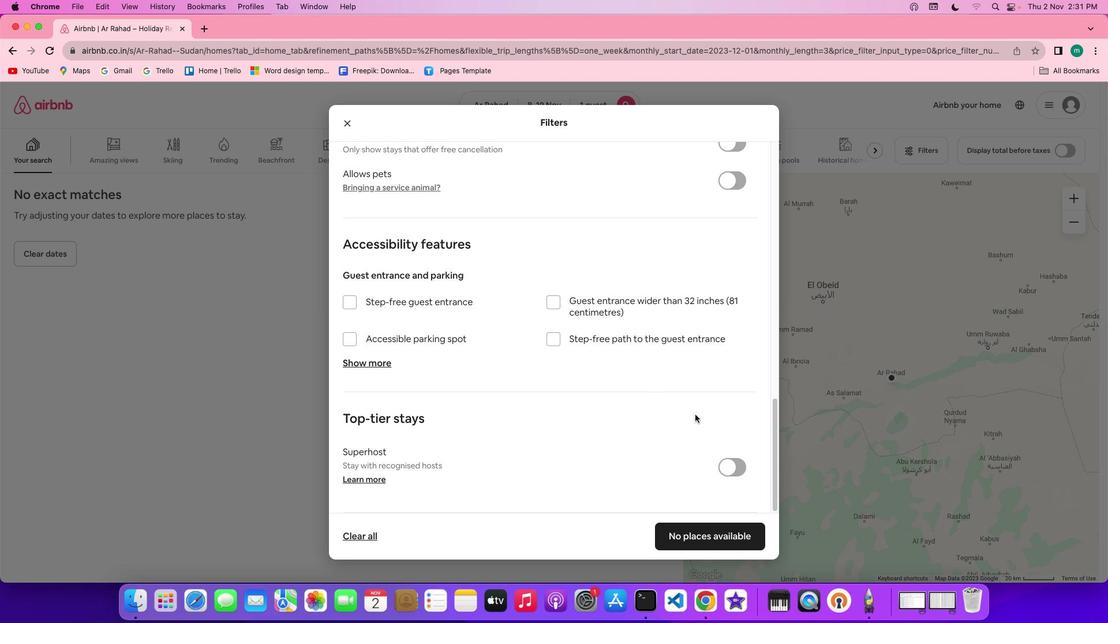 
Action: Mouse moved to (722, 539)
Screenshot: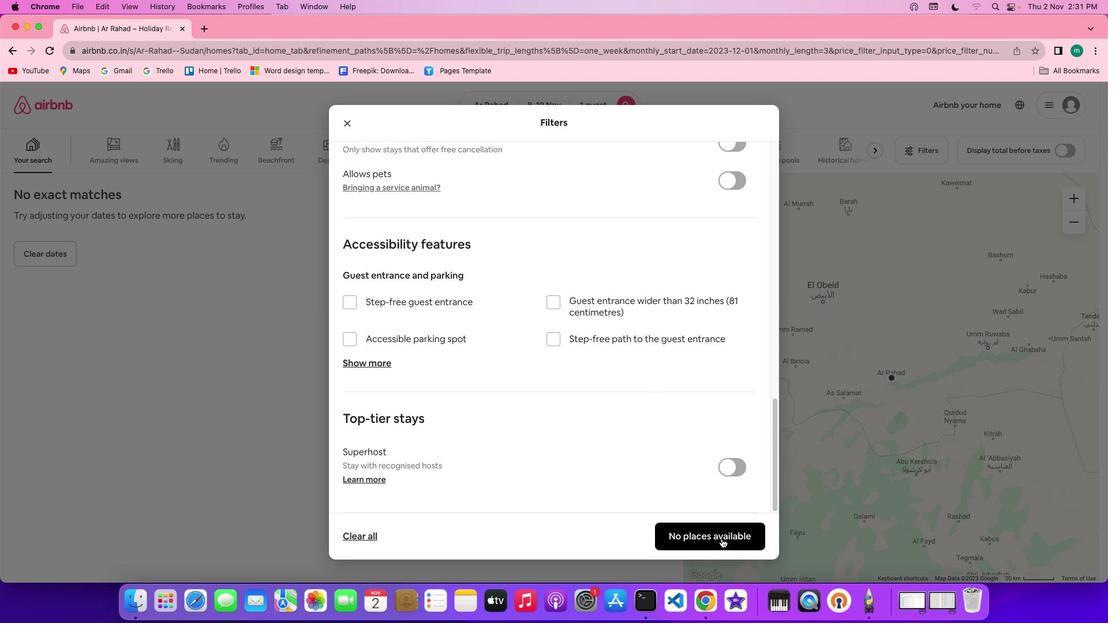 
Action: Mouse pressed left at (722, 539)
Screenshot: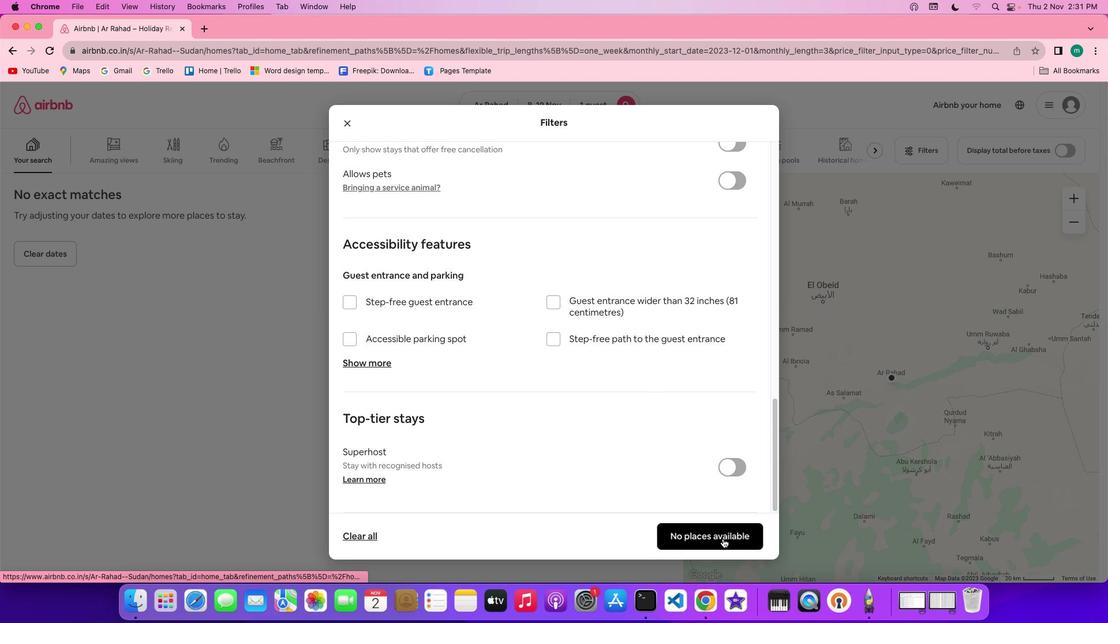 
Action: Mouse moved to (340, 320)
Screenshot: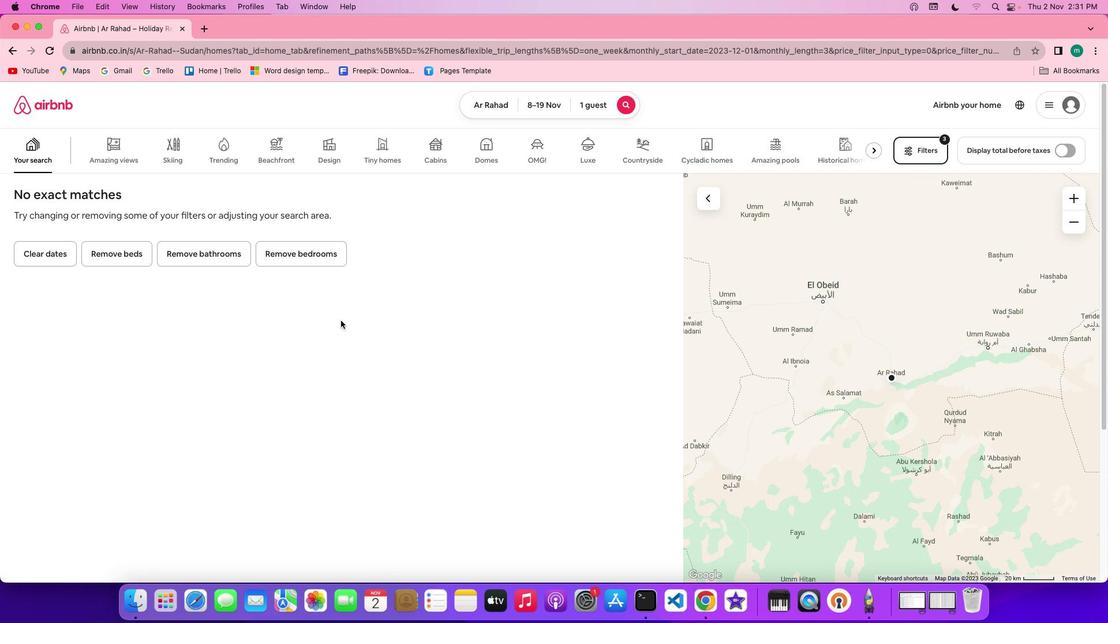 
